 Task: Look for space in Negotin, Serbia from 3rd June, 2023 to 9th June, 2023 for 2 adults in price range Rs.6000 to Rs.12000. Place can be entire place with 1  bedroom having 1 bed and 1 bathroom. Property type can be house, flat, guest house, hotel. Booking option can be shelf check-in. Required host language is English.
Action: Mouse pressed left at (415, 95)
Screenshot: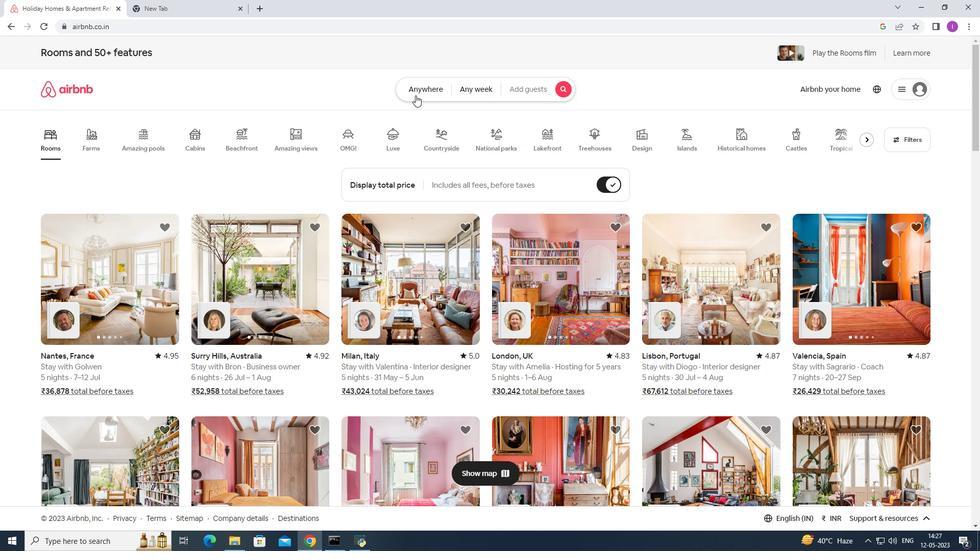 
Action: Mouse moved to (377, 123)
Screenshot: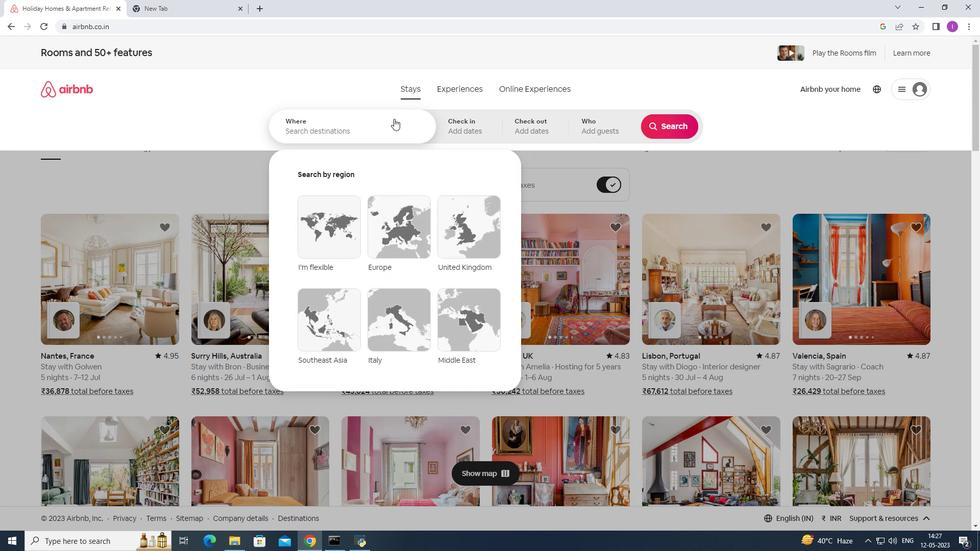 
Action: Mouse pressed left at (377, 123)
Screenshot: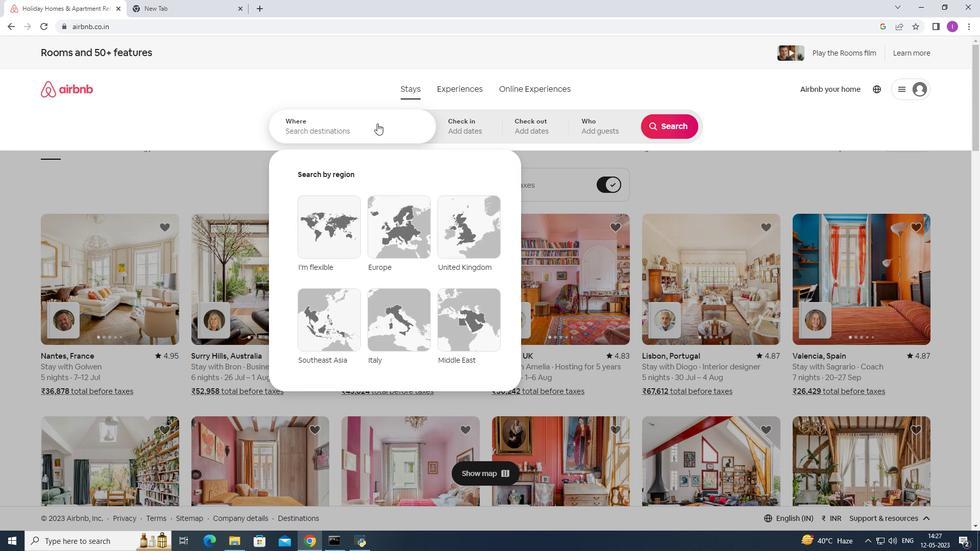 
Action: Key pressed <Key.shift>Negotin,<Key.shift>Serbia
Screenshot: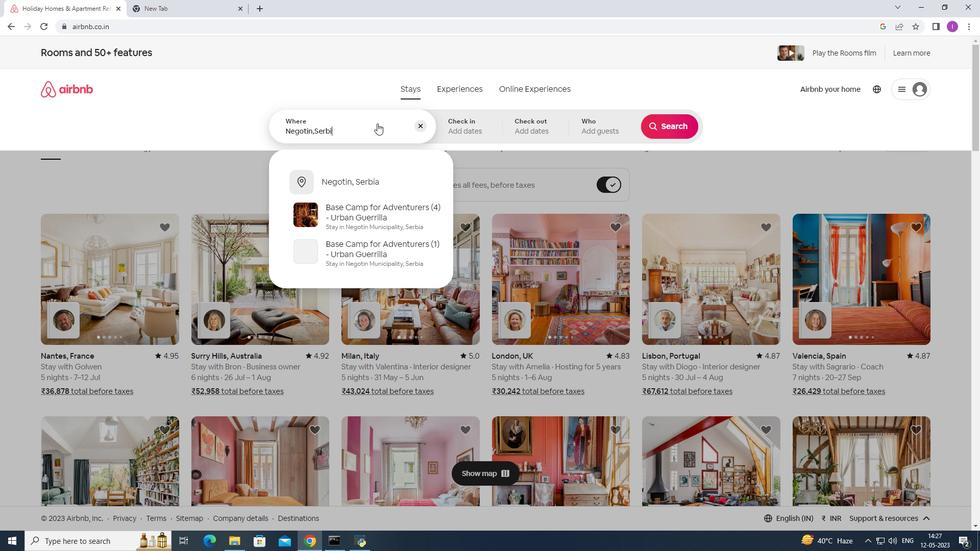 
Action: Mouse moved to (340, 177)
Screenshot: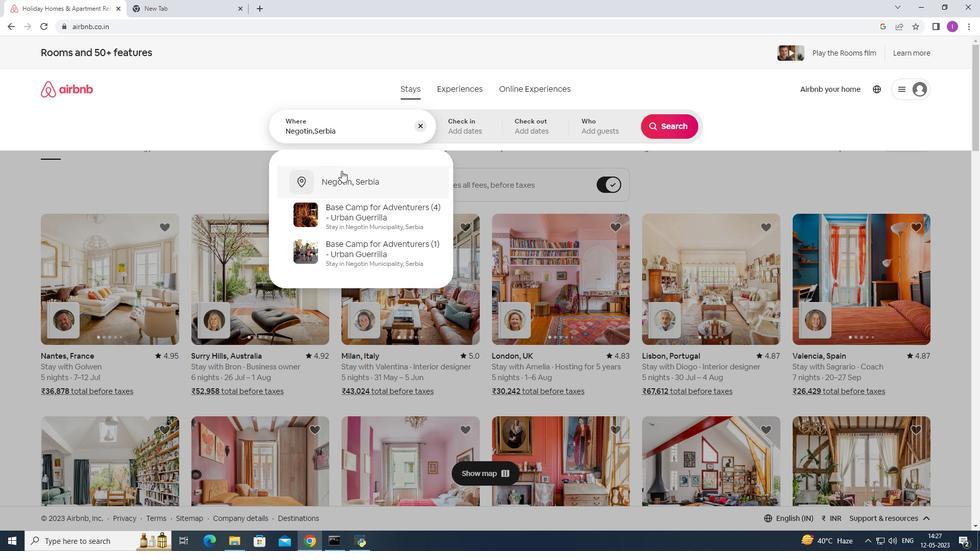 
Action: Mouse pressed left at (340, 177)
Screenshot: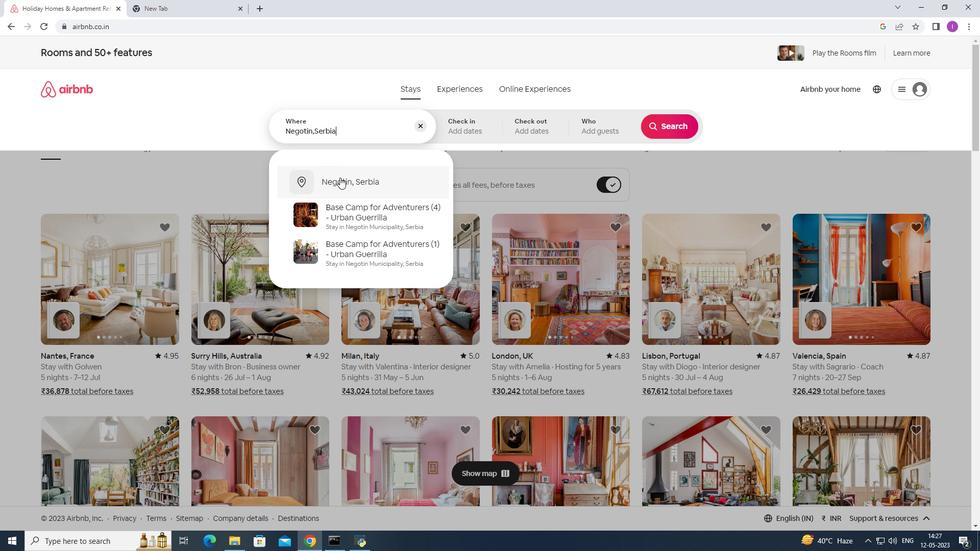 
Action: Mouse moved to (378, 187)
Screenshot: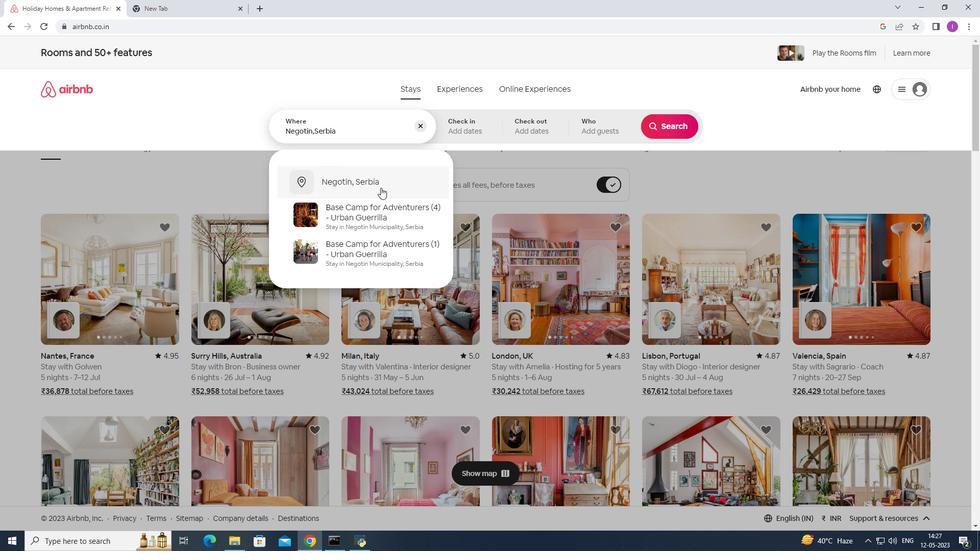 
Action: Mouse pressed left at (378, 187)
Screenshot: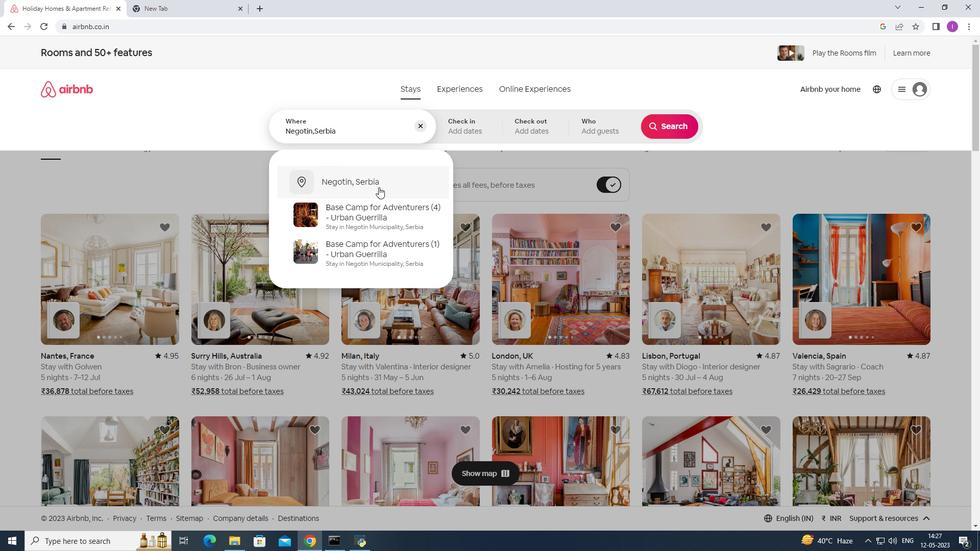 
Action: Mouse moved to (668, 206)
Screenshot: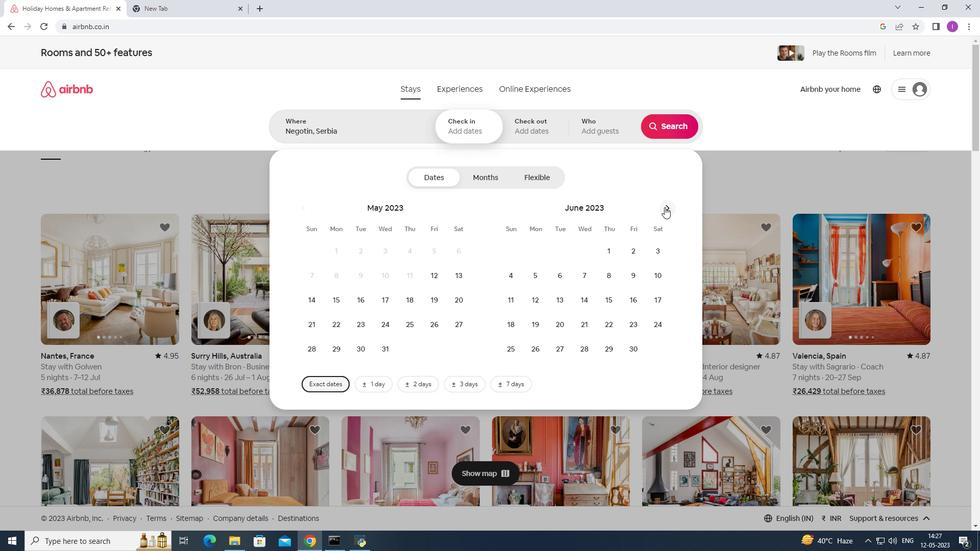 
Action: Mouse pressed left at (668, 206)
Screenshot: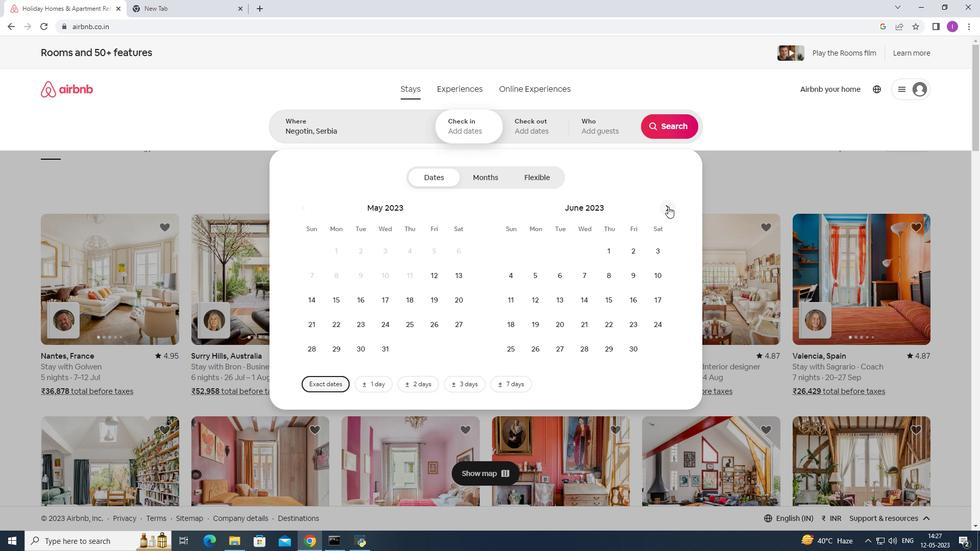
Action: Mouse pressed left at (668, 206)
Screenshot: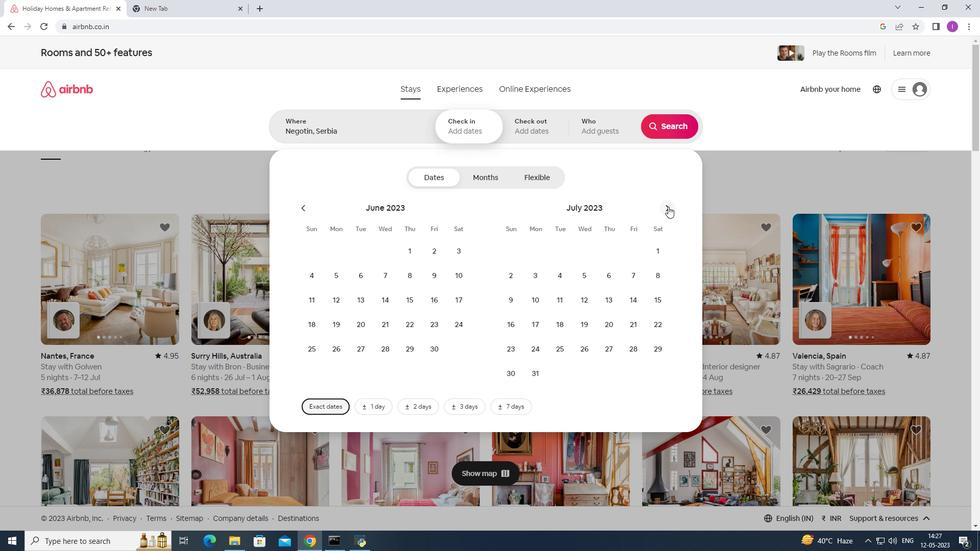 
Action: Mouse moved to (298, 209)
Screenshot: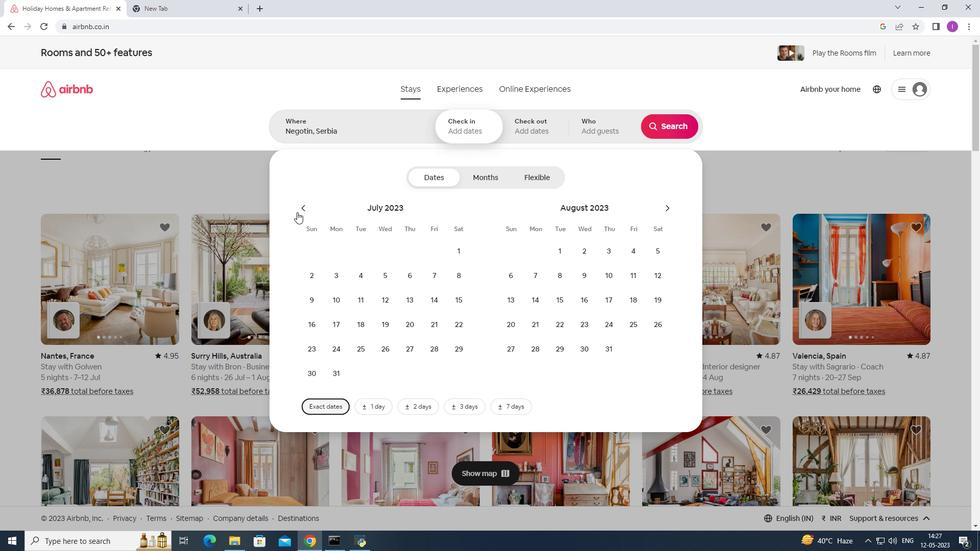 
Action: Mouse pressed left at (298, 209)
Screenshot: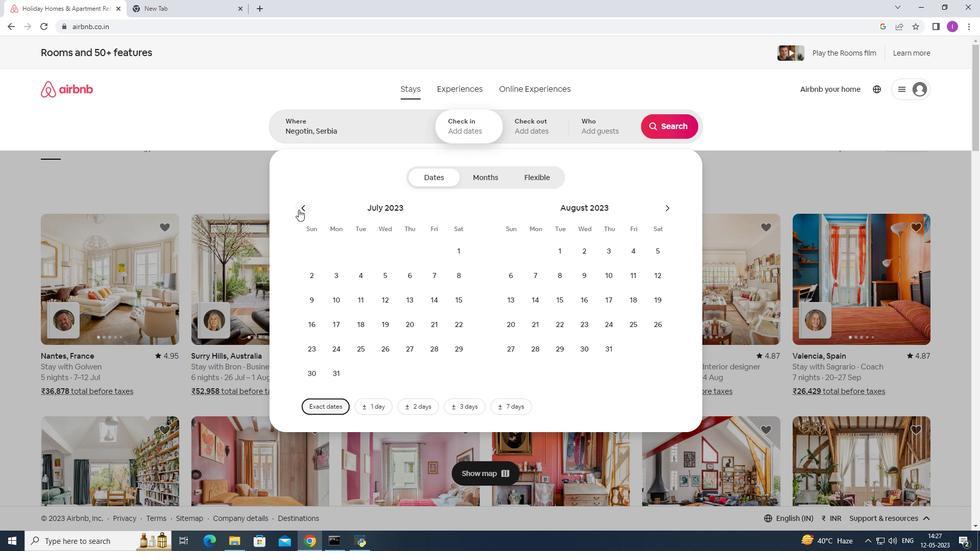 
Action: Mouse moved to (452, 249)
Screenshot: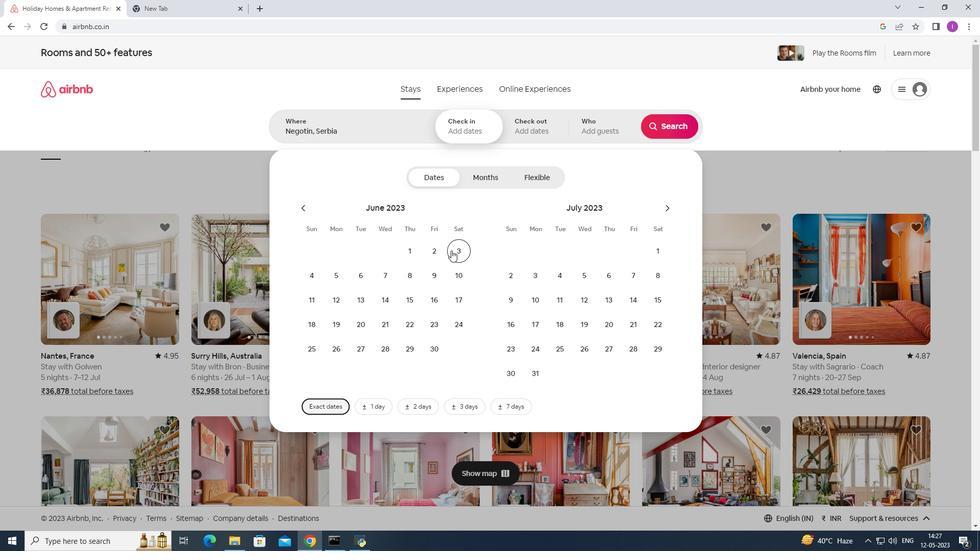 
Action: Mouse pressed left at (452, 249)
Screenshot: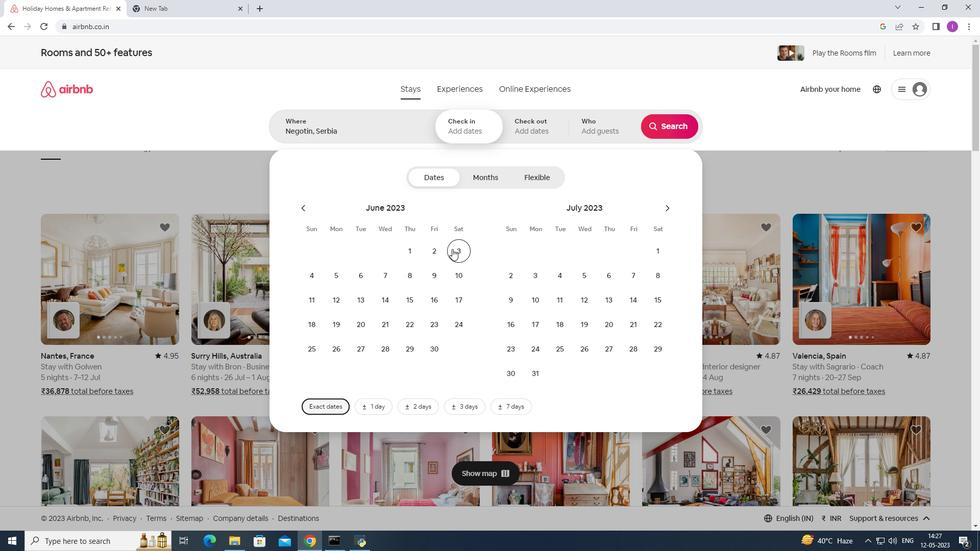 
Action: Mouse moved to (434, 269)
Screenshot: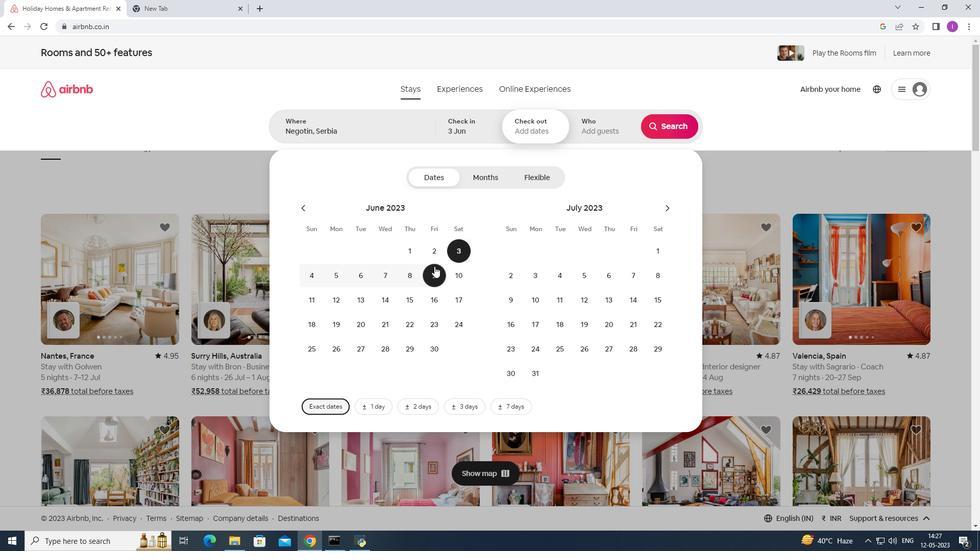 
Action: Mouse pressed left at (434, 269)
Screenshot: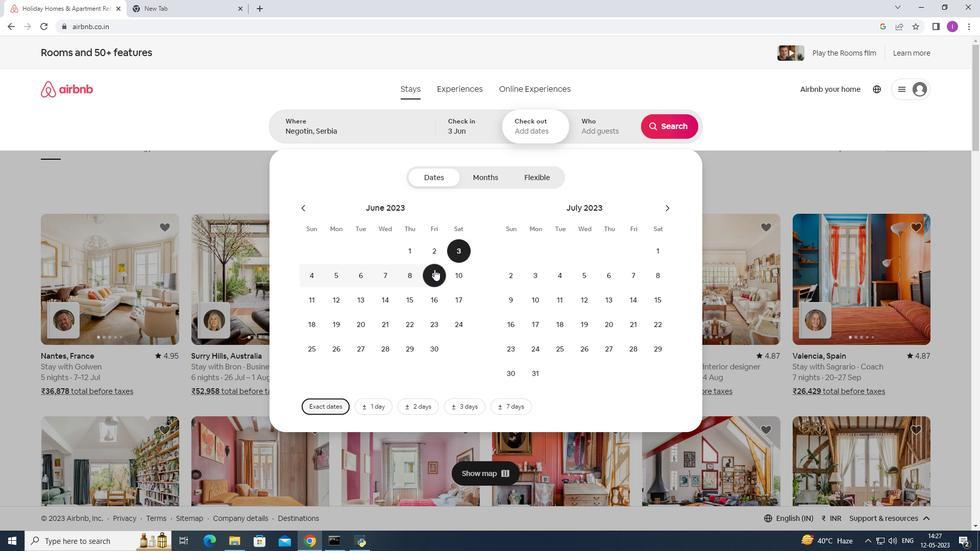 
Action: Mouse moved to (615, 135)
Screenshot: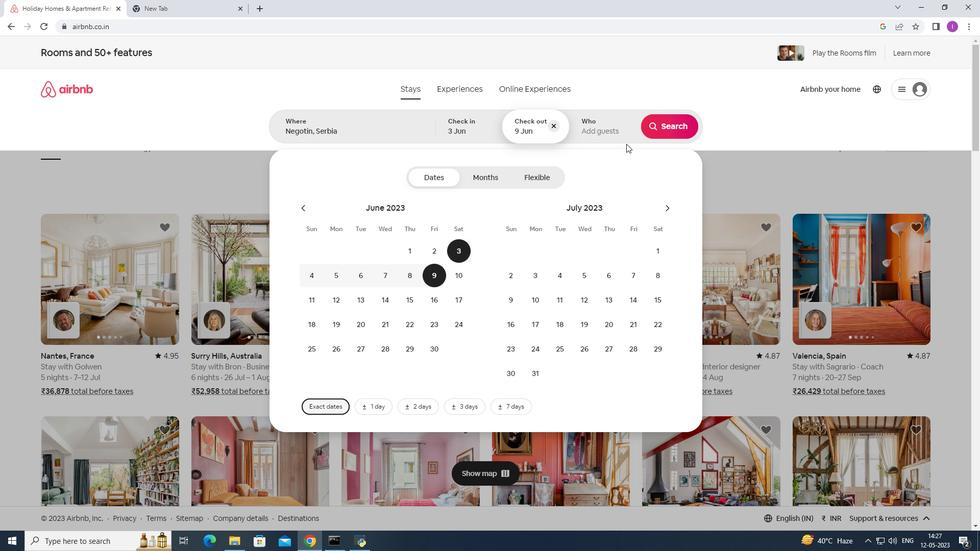 
Action: Mouse pressed left at (615, 135)
Screenshot: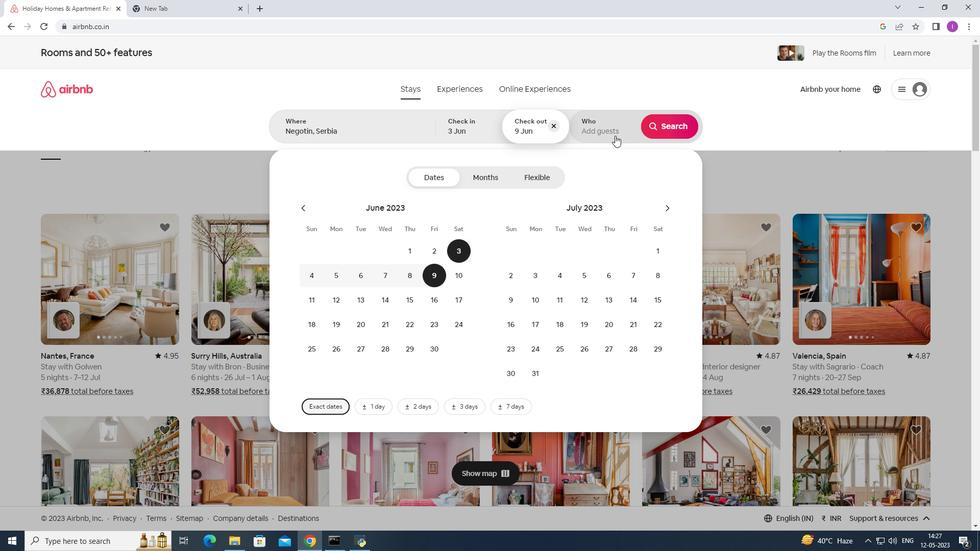 
Action: Mouse moved to (674, 182)
Screenshot: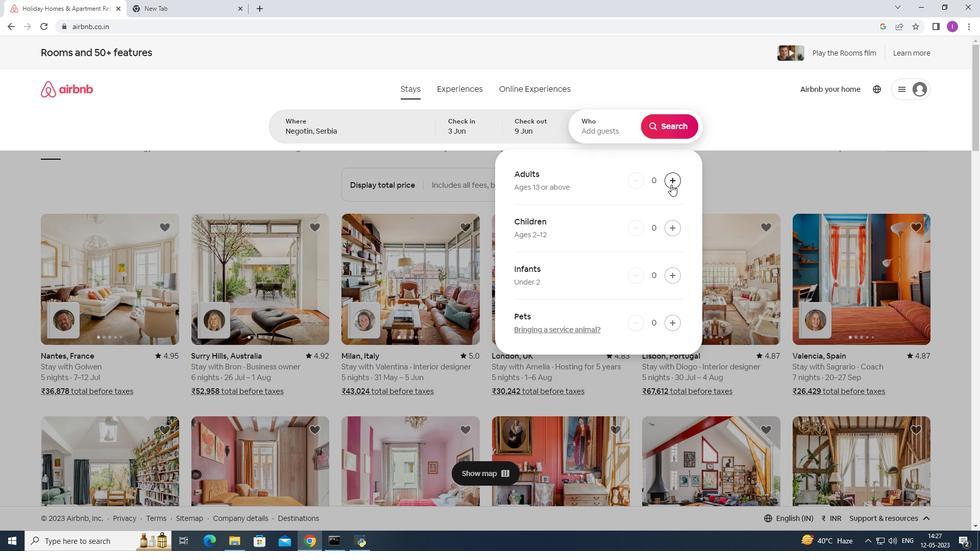 
Action: Mouse pressed left at (674, 182)
Screenshot: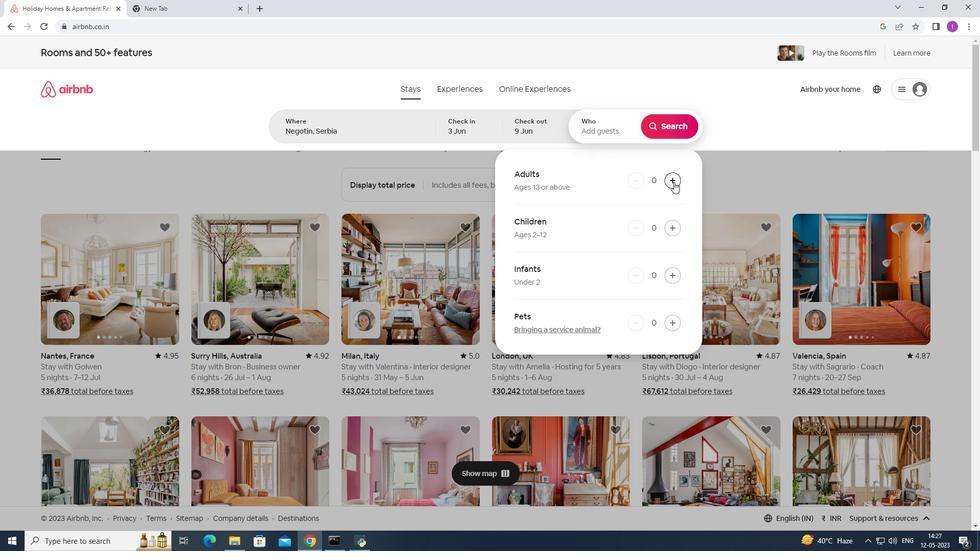 
Action: Mouse pressed left at (674, 182)
Screenshot: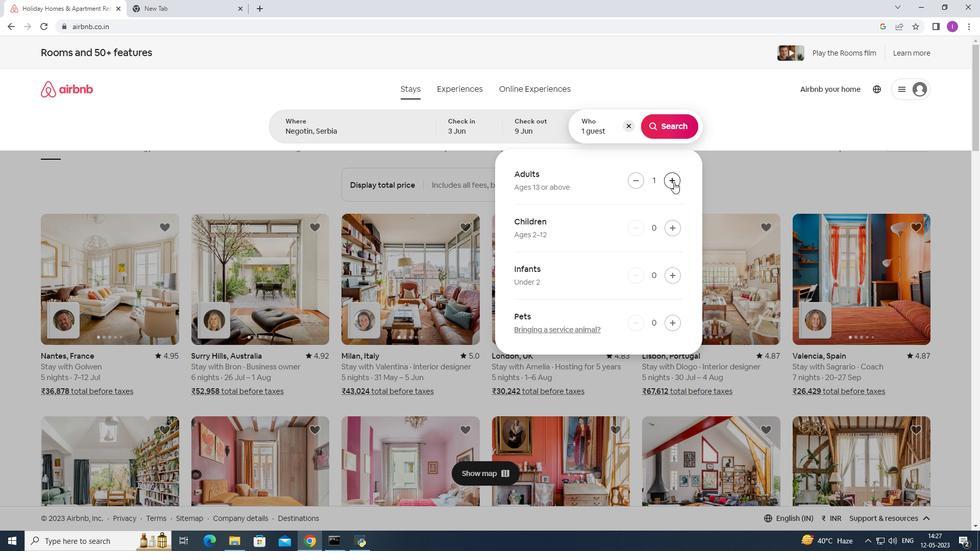 
Action: Mouse moved to (675, 136)
Screenshot: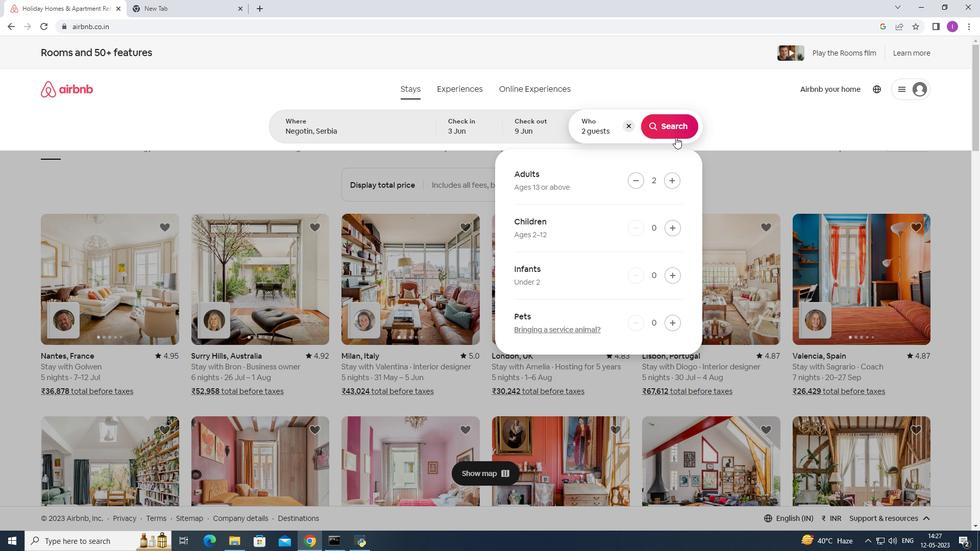
Action: Mouse pressed left at (675, 136)
Screenshot: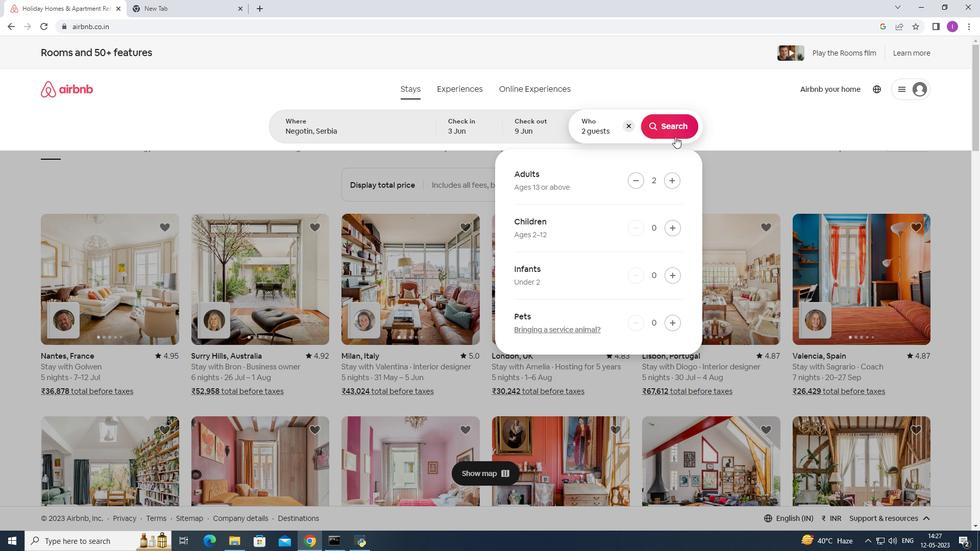 
Action: Mouse moved to (927, 96)
Screenshot: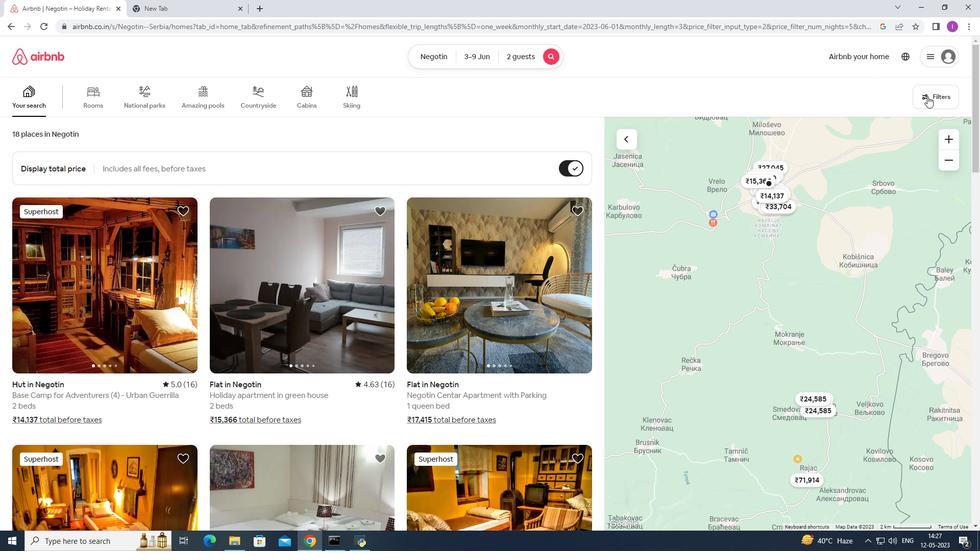 
Action: Mouse pressed left at (927, 96)
Screenshot: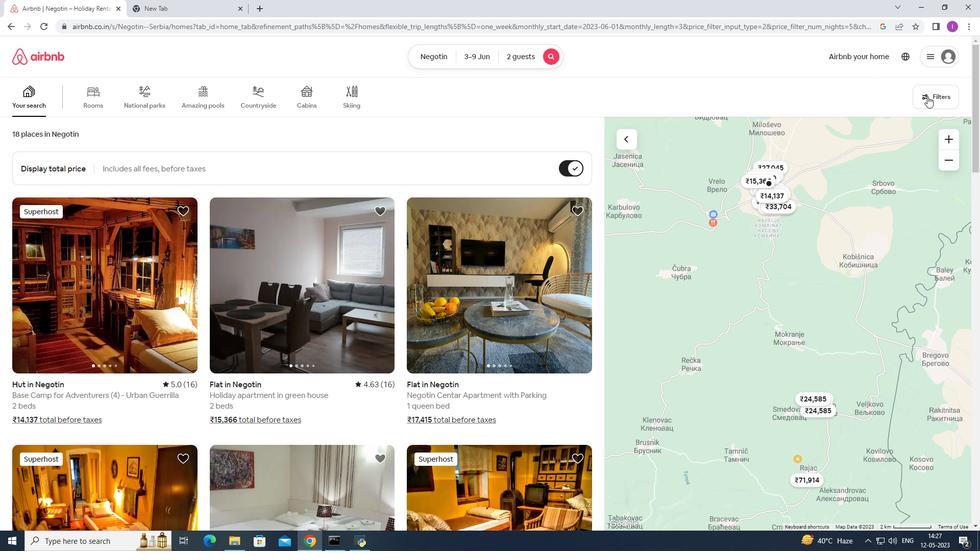 
Action: Mouse moved to (549, 349)
Screenshot: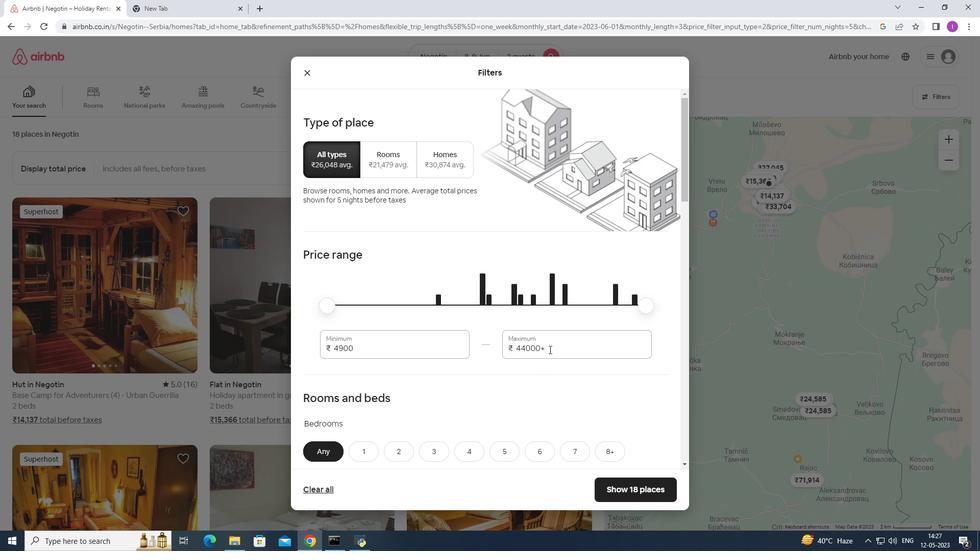 
Action: Mouse pressed left at (549, 349)
Screenshot: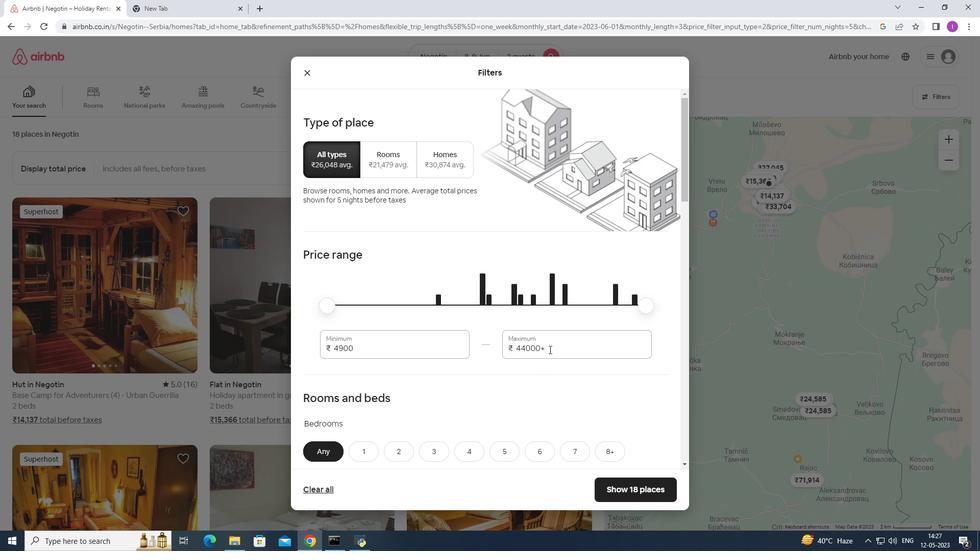 
Action: Mouse moved to (528, 348)
Screenshot: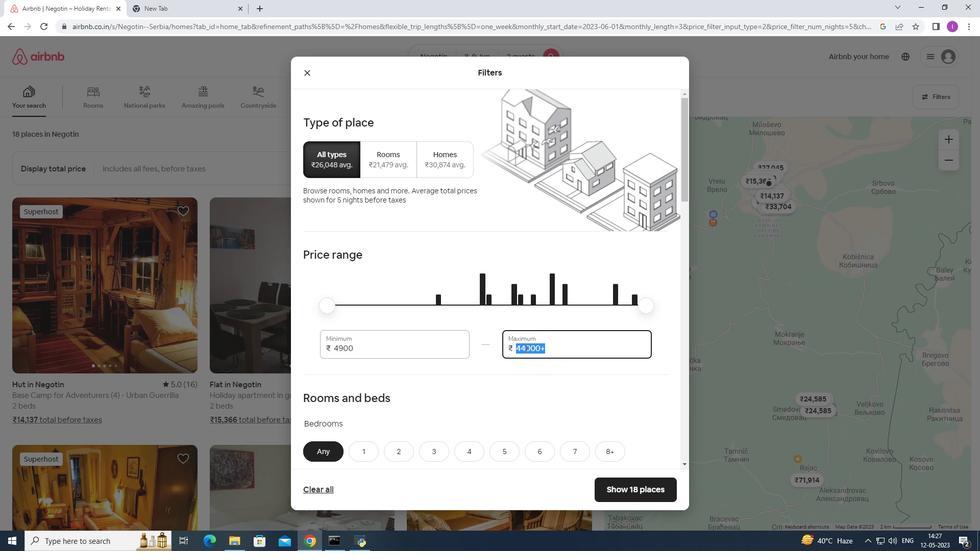
Action: Key pressed 12
Screenshot: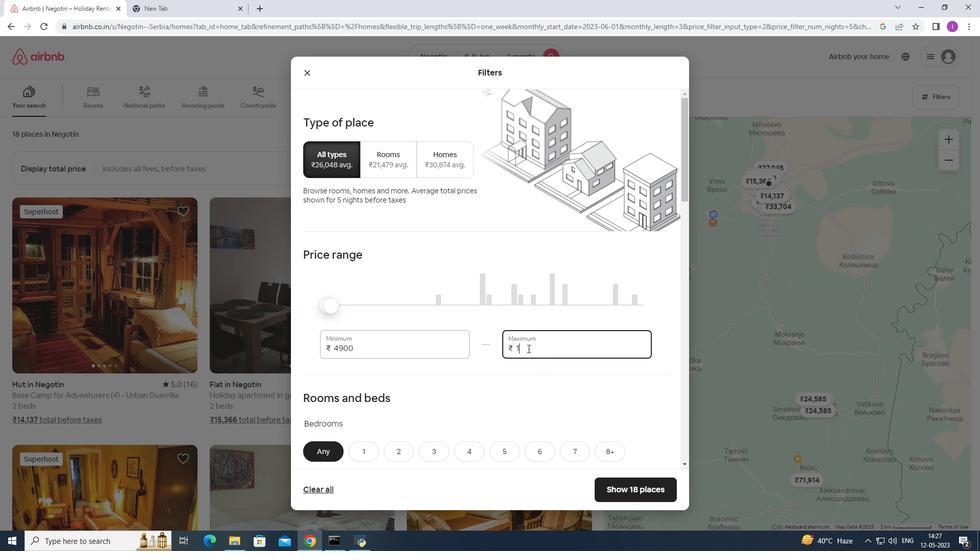 
Action: Mouse moved to (529, 347)
Screenshot: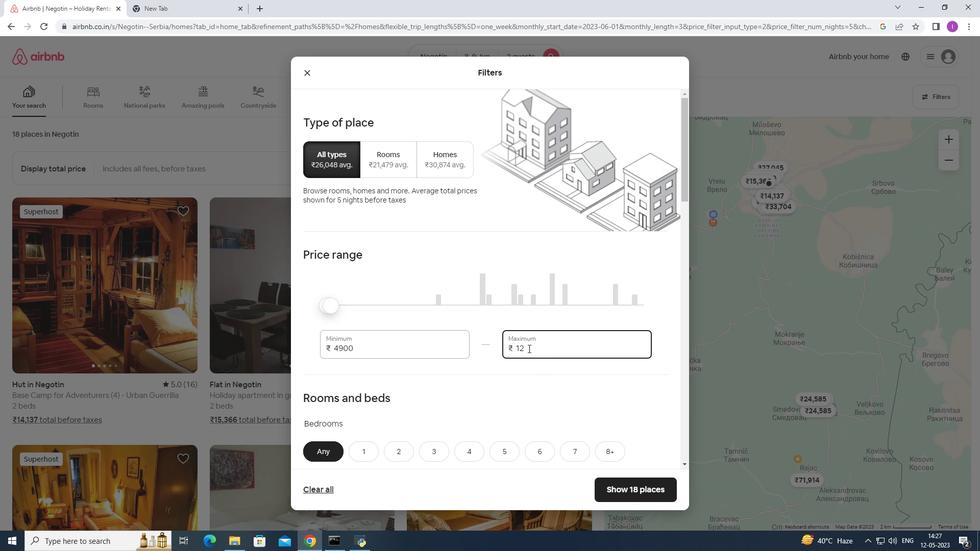 
Action: Key pressed 0
Screenshot: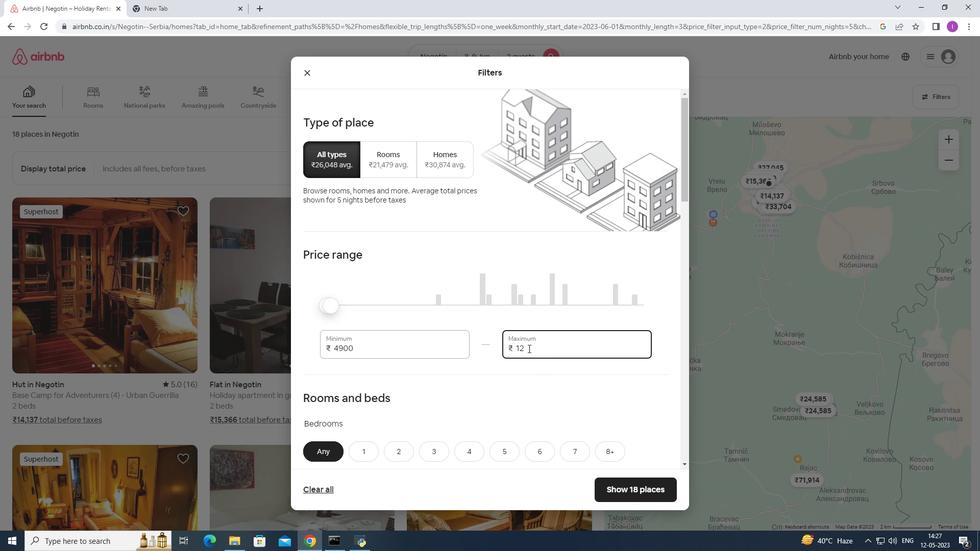 
Action: Mouse moved to (529, 344)
Screenshot: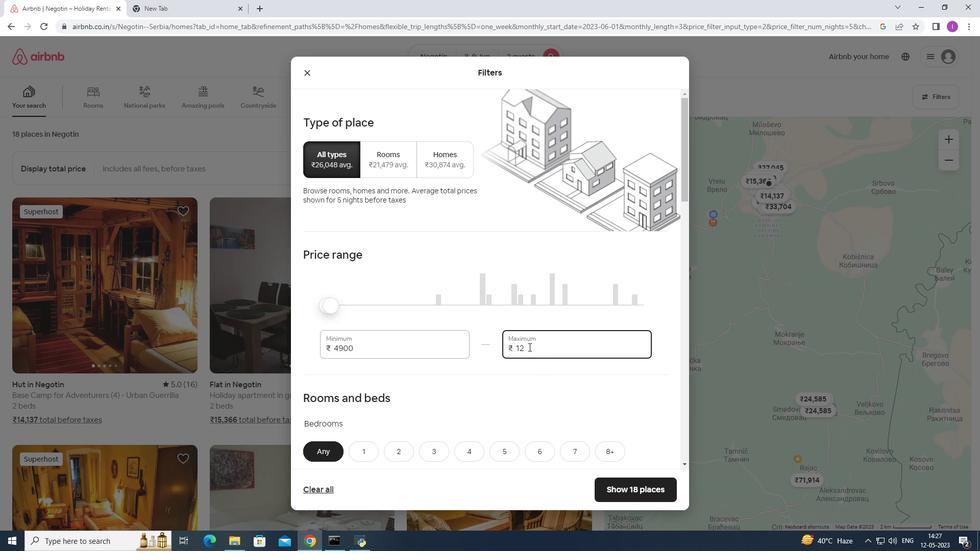 
Action: Key pressed 00
Screenshot: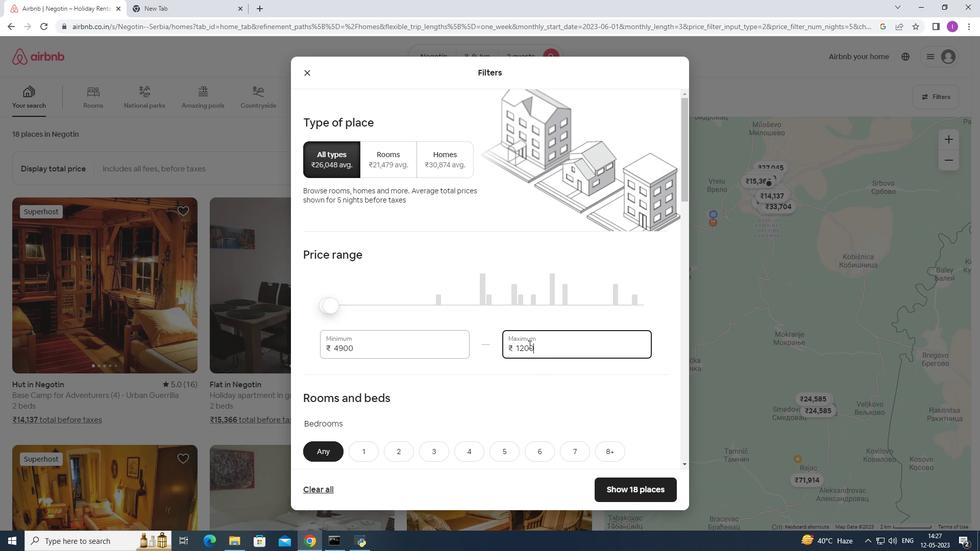 
Action: Mouse moved to (363, 349)
Screenshot: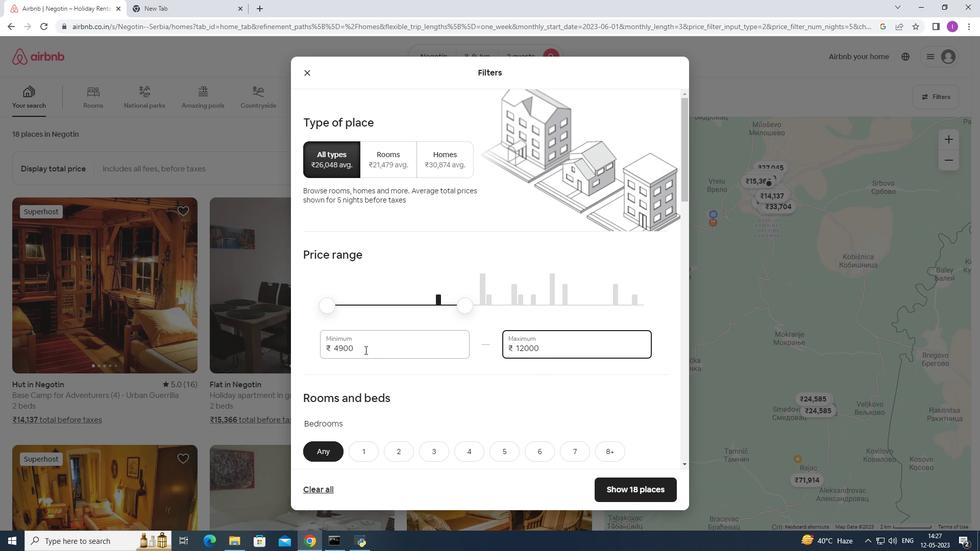 
Action: Mouse pressed left at (363, 349)
Screenshot: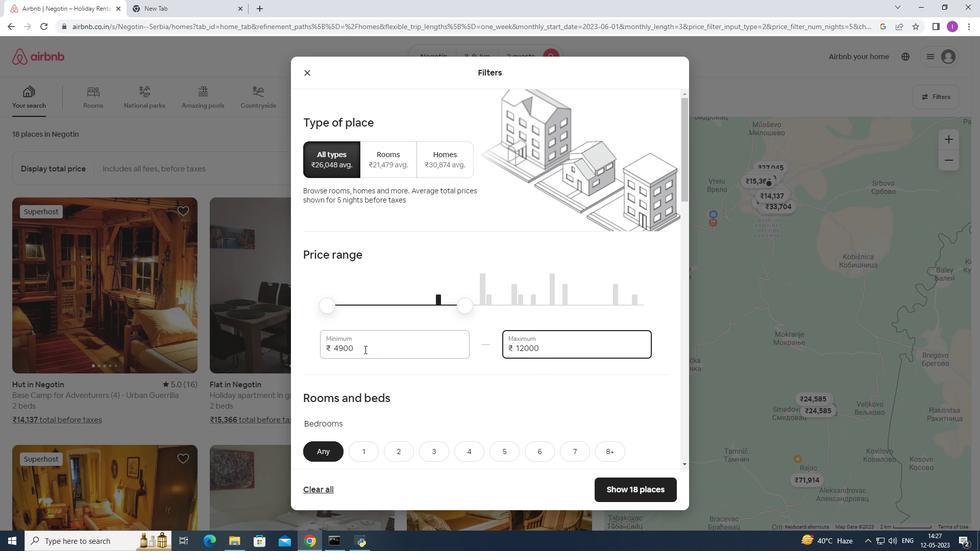 
Action: Mouse moved to (310, 337)
Screenshot: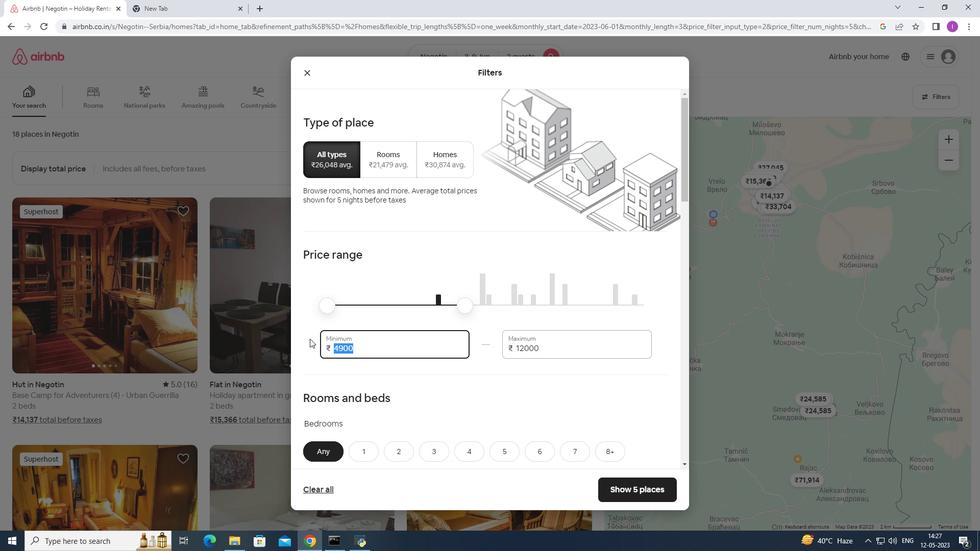 
Action: Key pressed 6
Screenshot: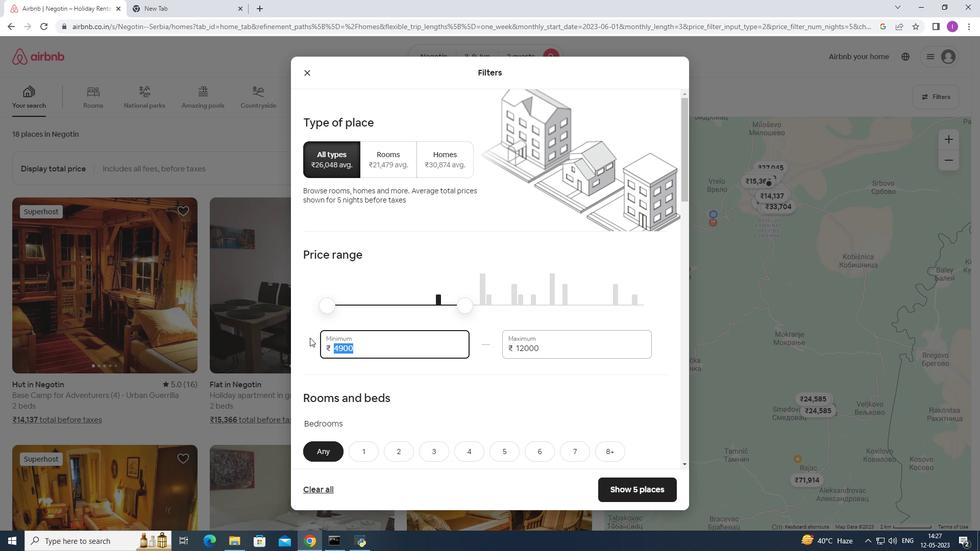 
Action: Mouse moved to (308, 336)
Screenshot: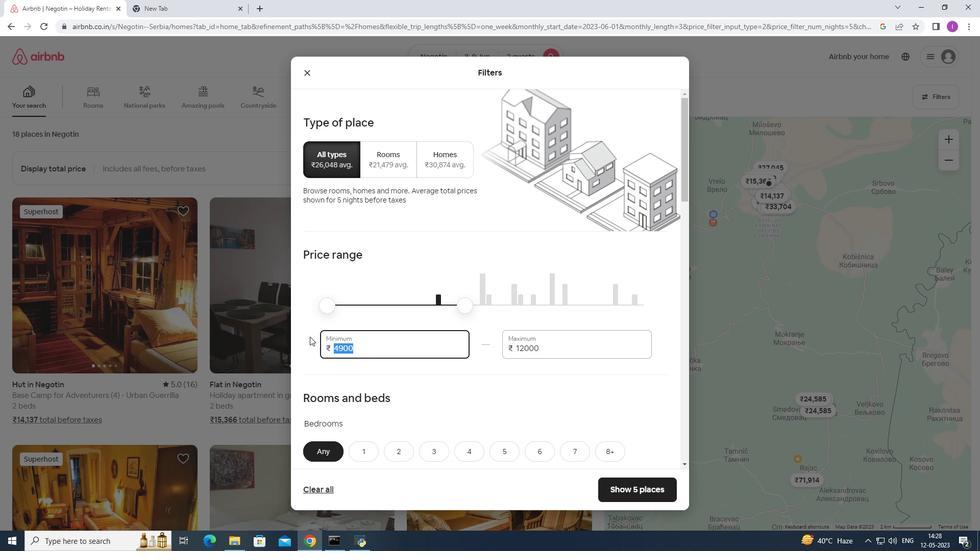 
Action: Key pressed 000
Screenshot: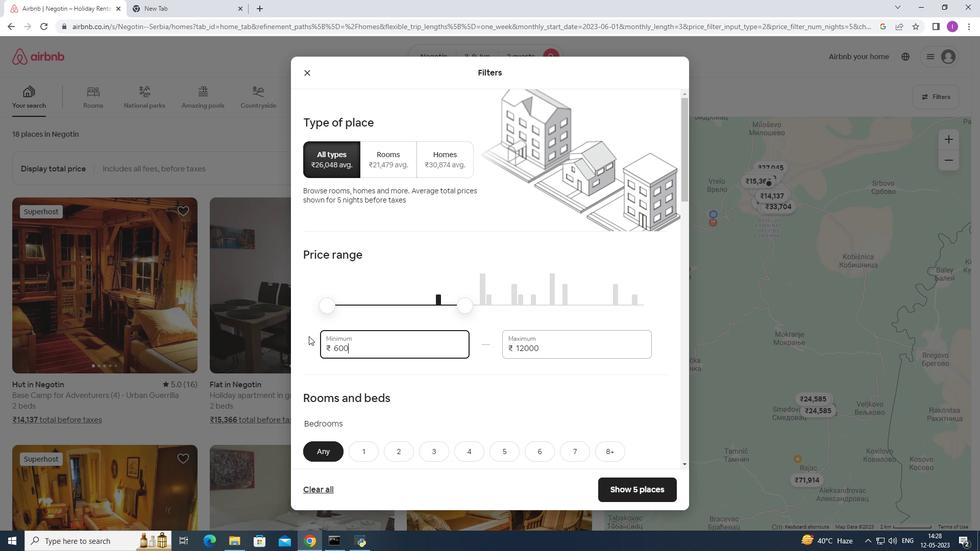 
Action: Mouse moved to (332, 343)
Screenshot: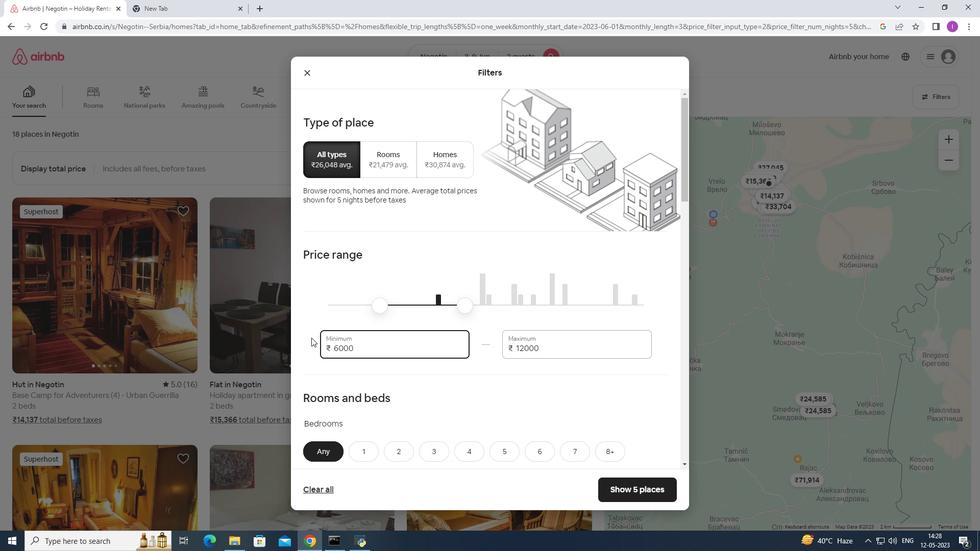 
Action: Mouse scrolled (332, 343) with delta (0, 0)
Screenshot: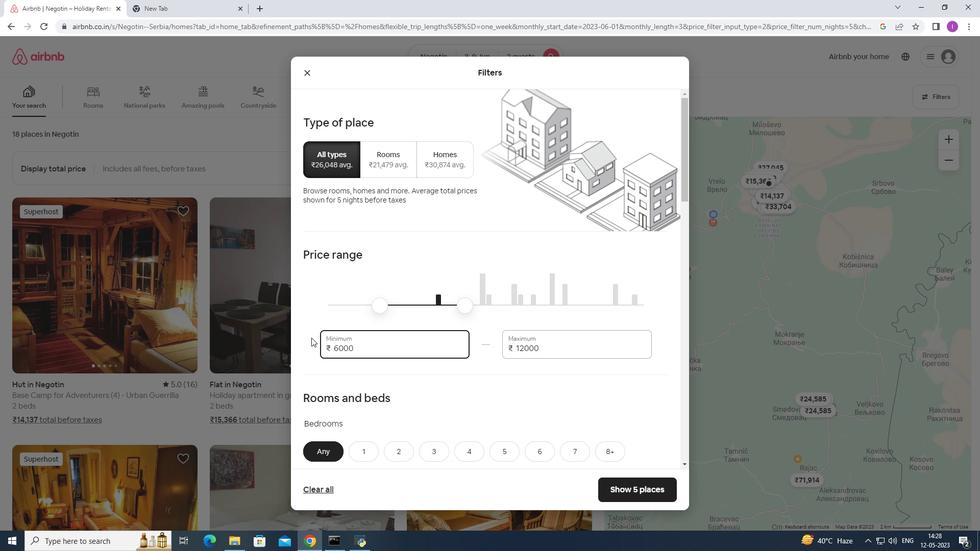 
Action: Mouse moved to (332, 344)
Screenshot: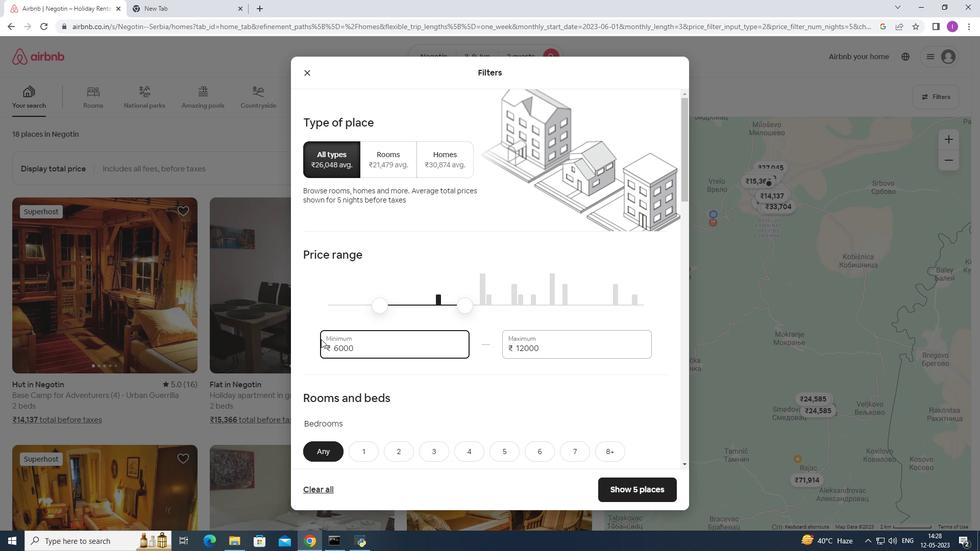 
Action: Mouse scrolled (332, 343) with delta (0, 0)
Screenshot: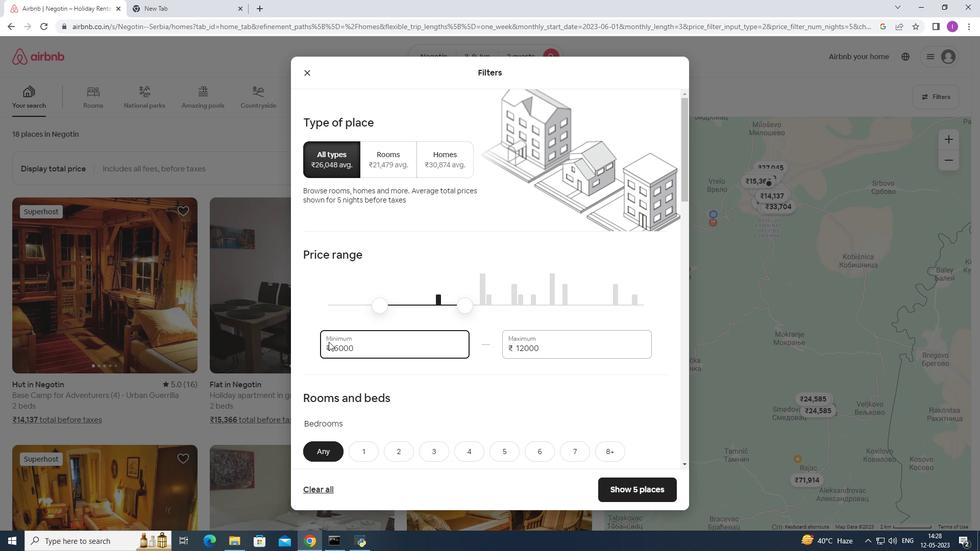 
Action: Mouse moved to (334, 344)
Screenshot: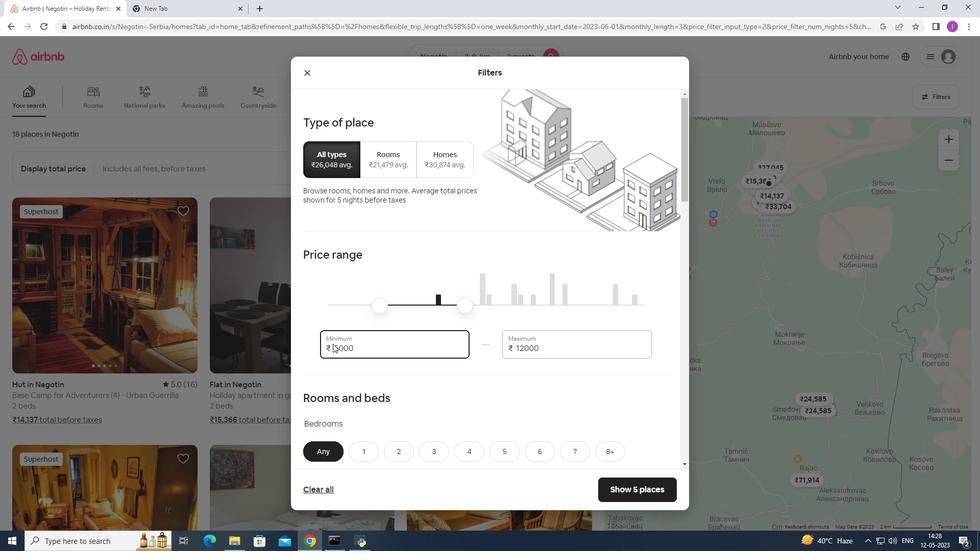 
Action: Mouse scrolled (334, 343) with delta (0, 0)
Screenshot: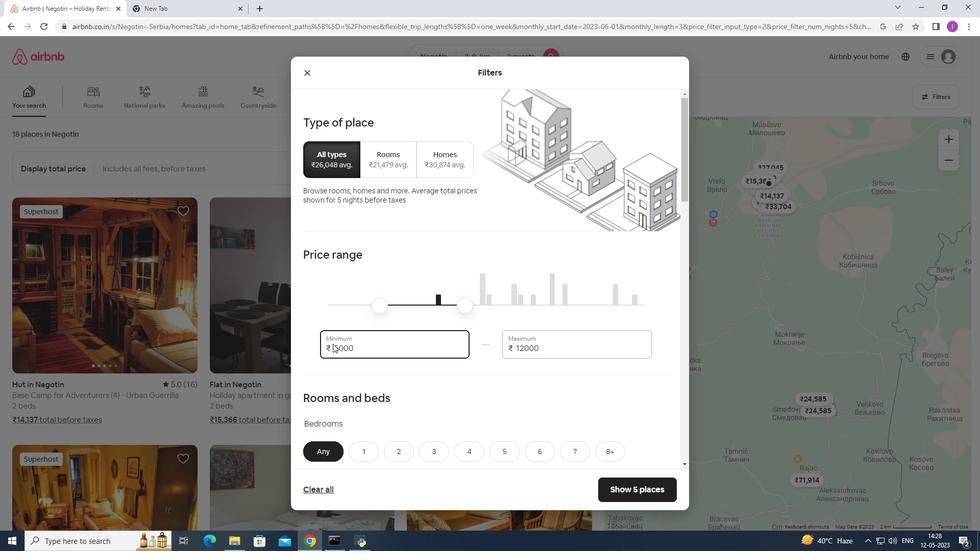 
Action: Mouse moved to (358, 305)
Screenshot: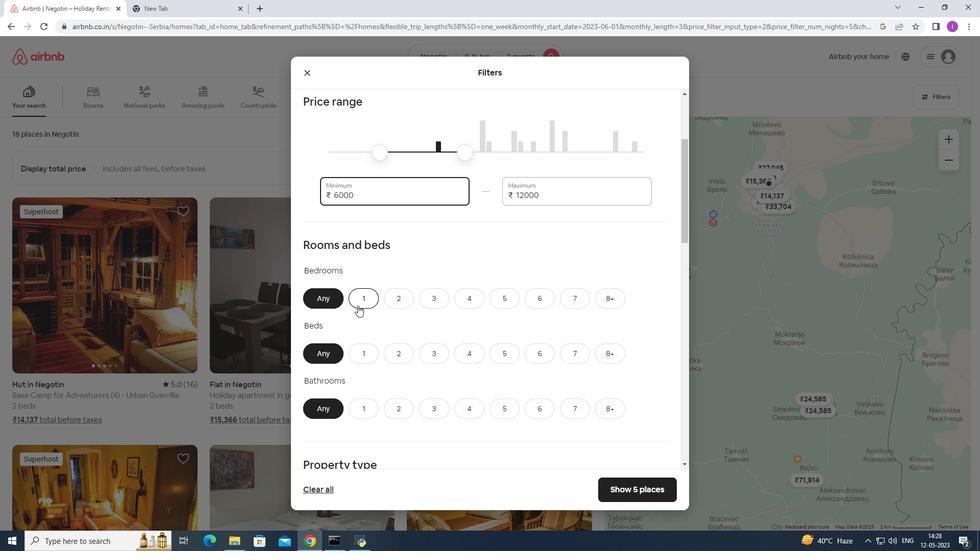 
Action: Mouse pressed left at (358, 305)
Screenshot: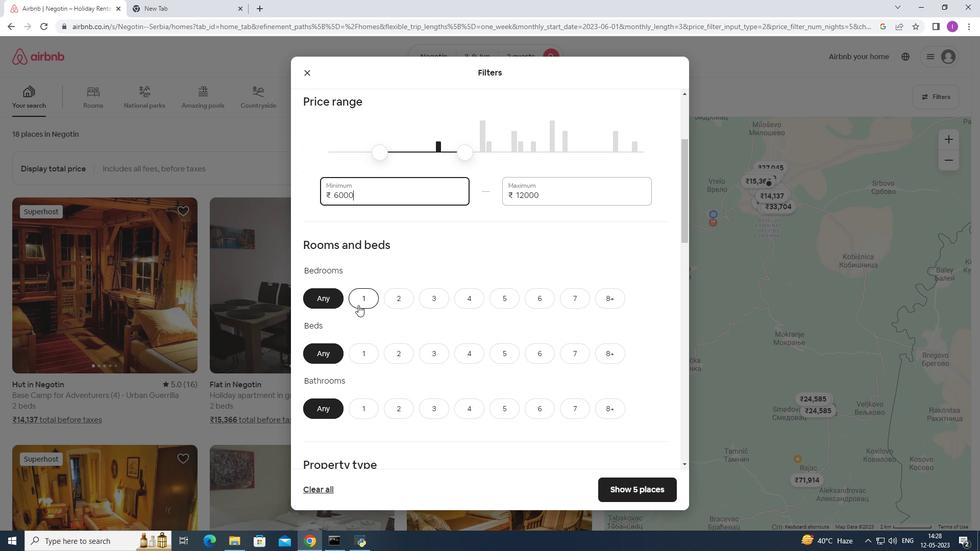 
Action: Mouse moved to (355, 356)
Screenshot: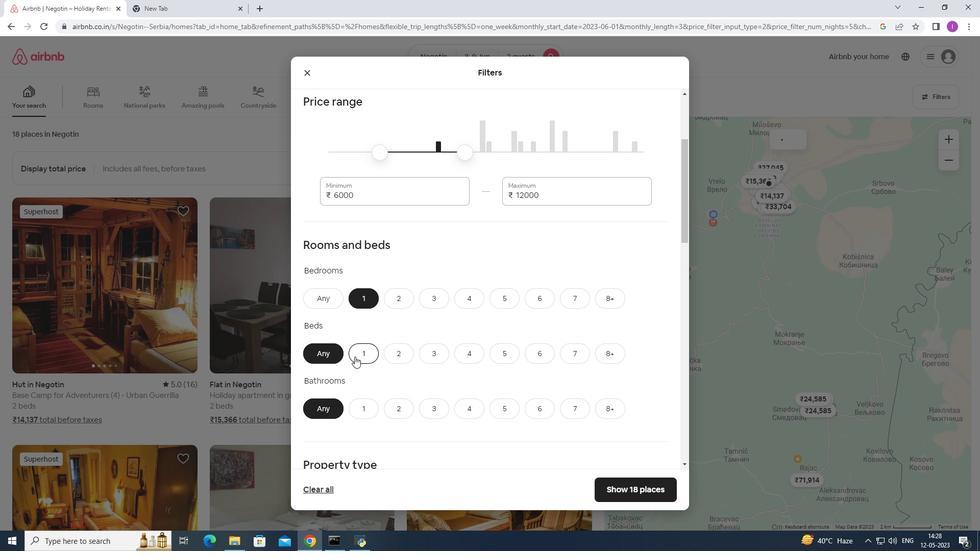 
Action: Mouse pressed left at (355, 356)
Screenshot: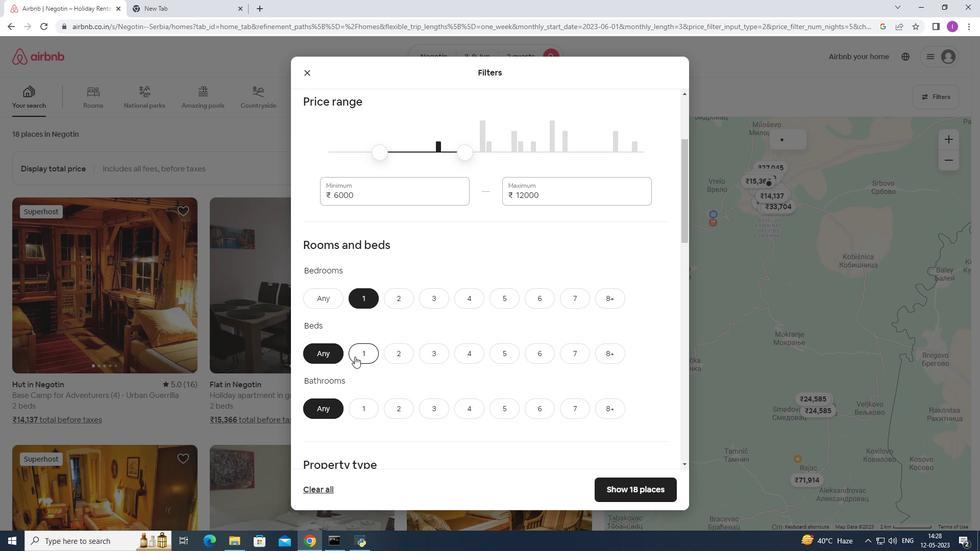 
Action: Mouse moved to (367, 403)
Screenshot: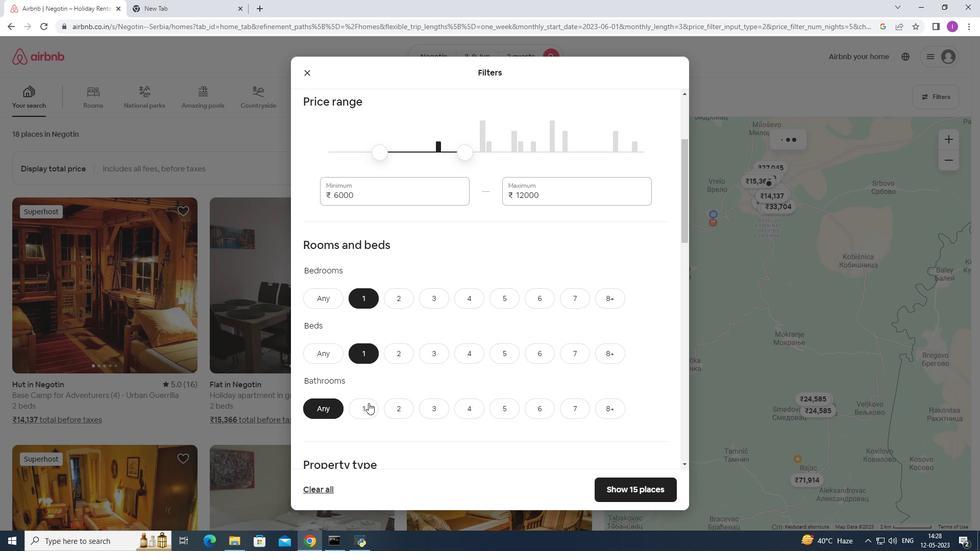
Action: Mouse pressed left at (367, 403)
Screenshot: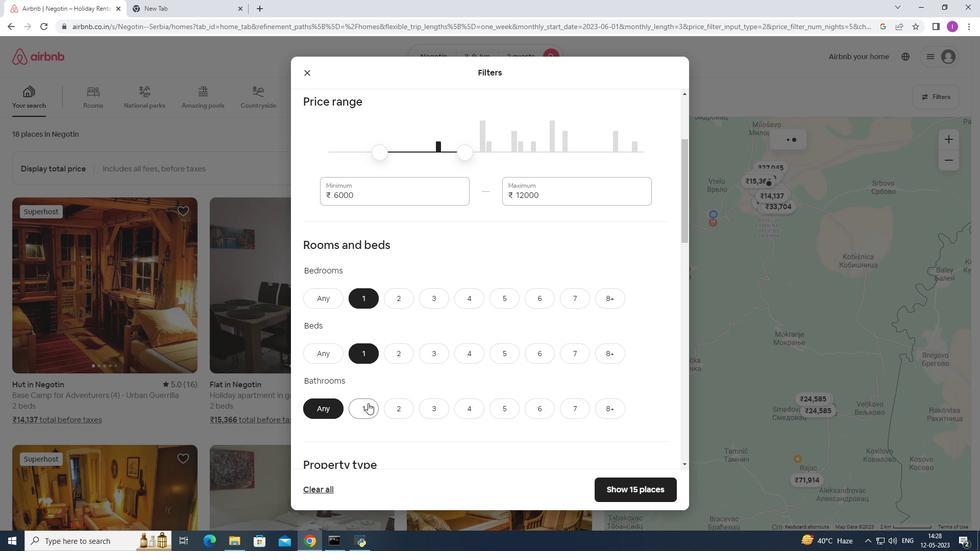 
Action: Mouse moved to (441, 308)
Screenshot: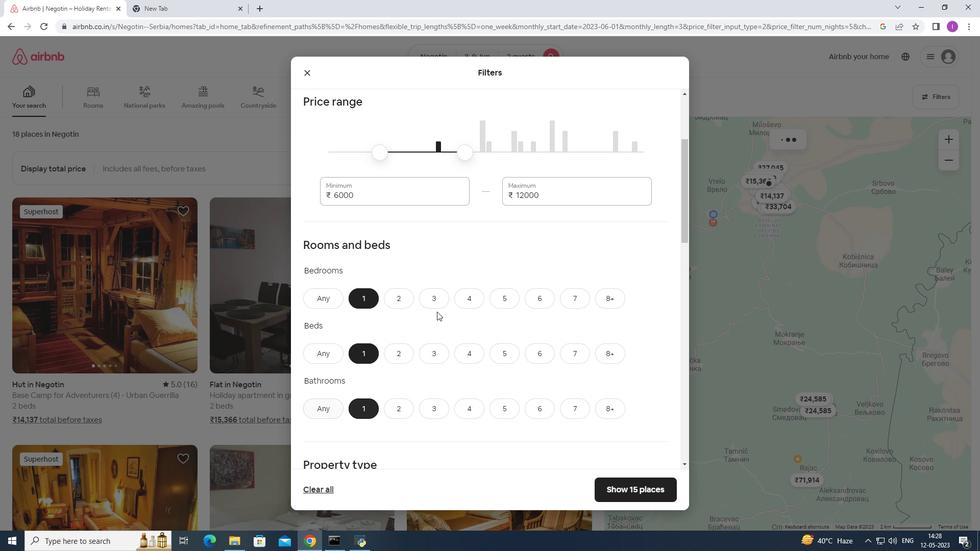 
Action: Mouse scrolled (441, 308) with delta (0, 0)
Screenshot: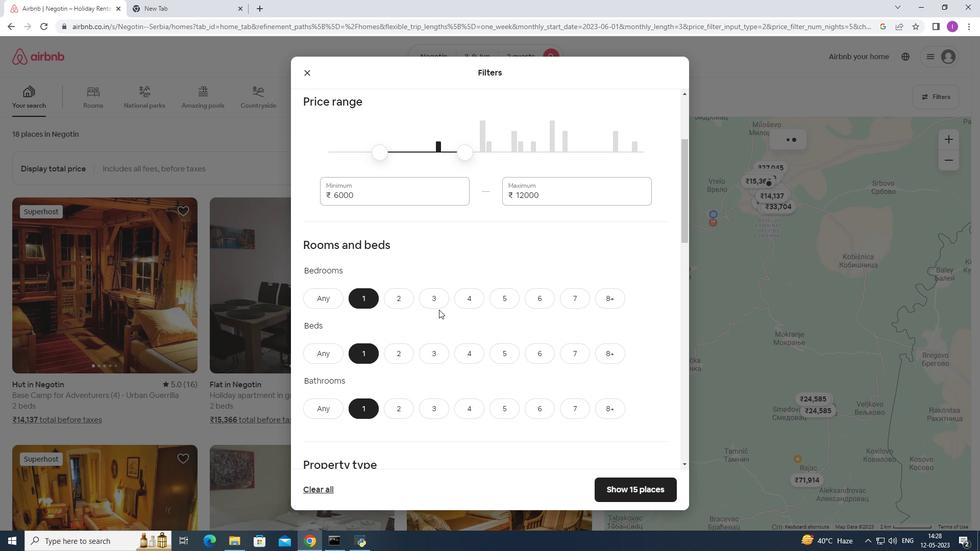 
Action: Mouse scrolled (441, 308) with delta (0, 0)
Screenshot: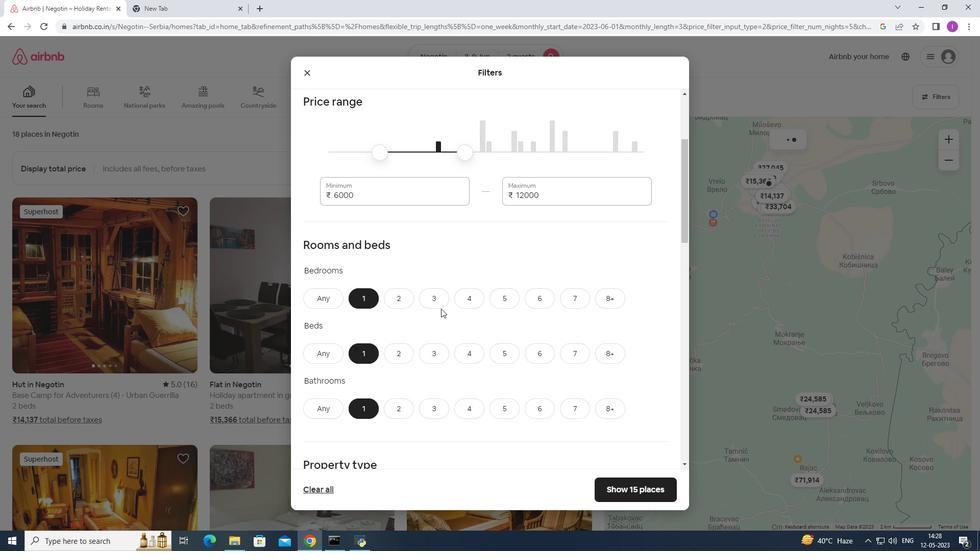 
Action: Mouse moved to (441, 308)
Screenshot: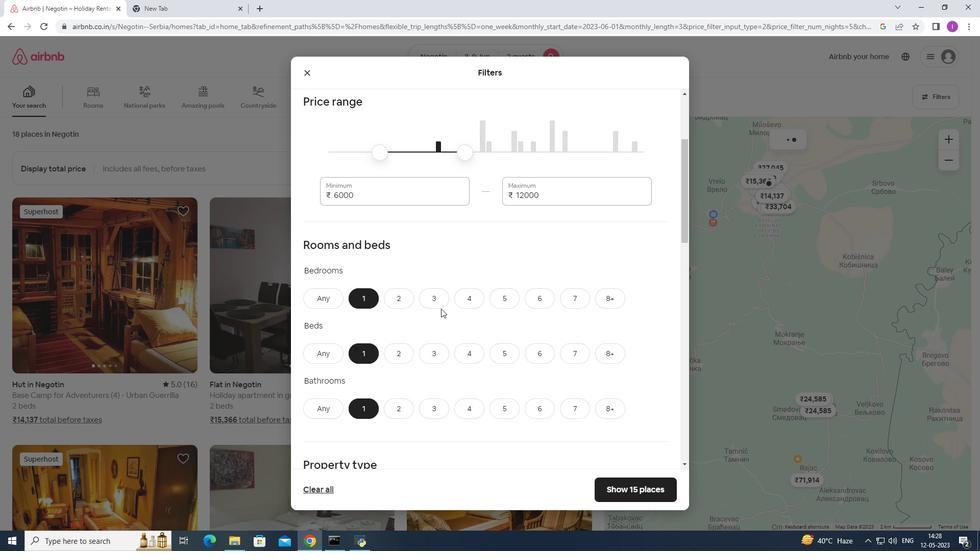 
Action: Mouse scrolled (441, 308) with delta (0, 0)
Screenshot: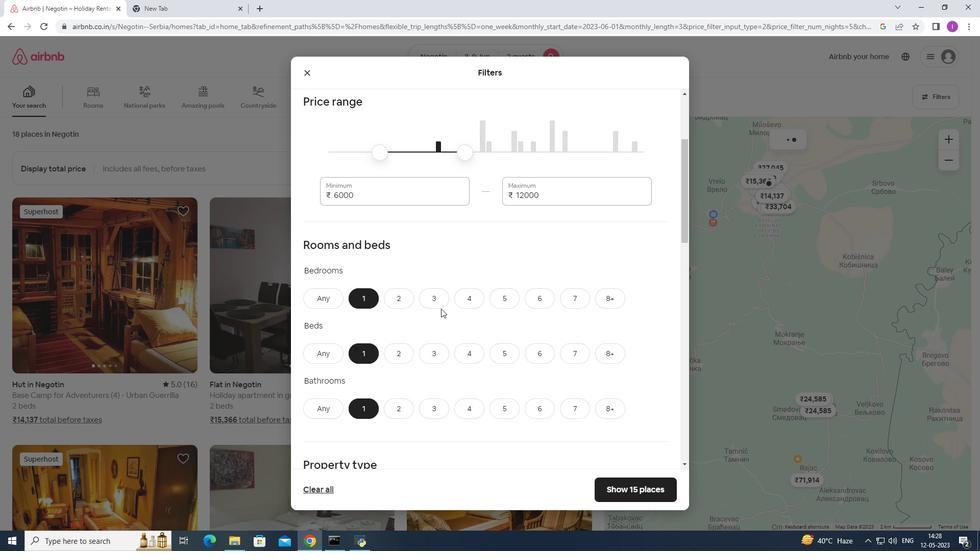 
Action: Mouse scrolled (441, 308) with delta (0, 0)
Screenshot: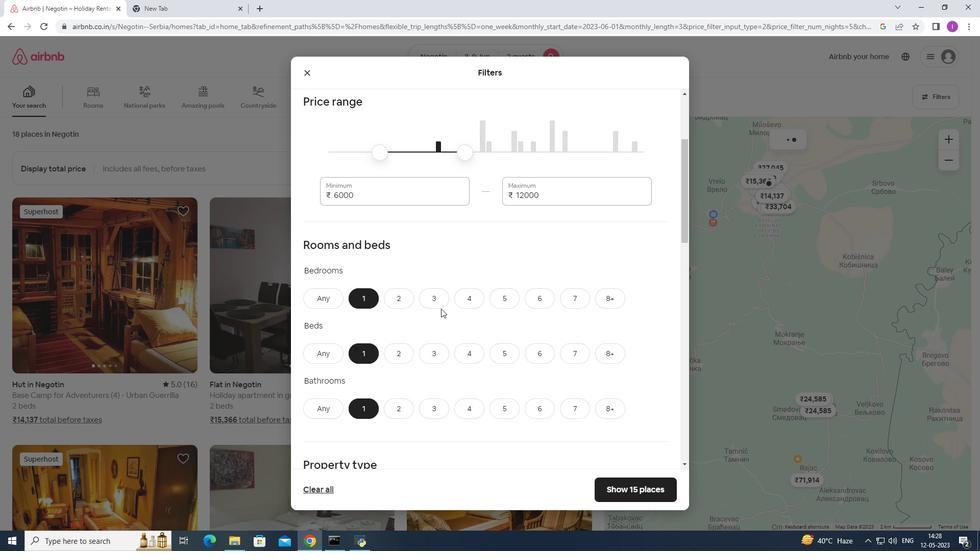 
Action: Mouse moved to (447, 306)
Screenshot: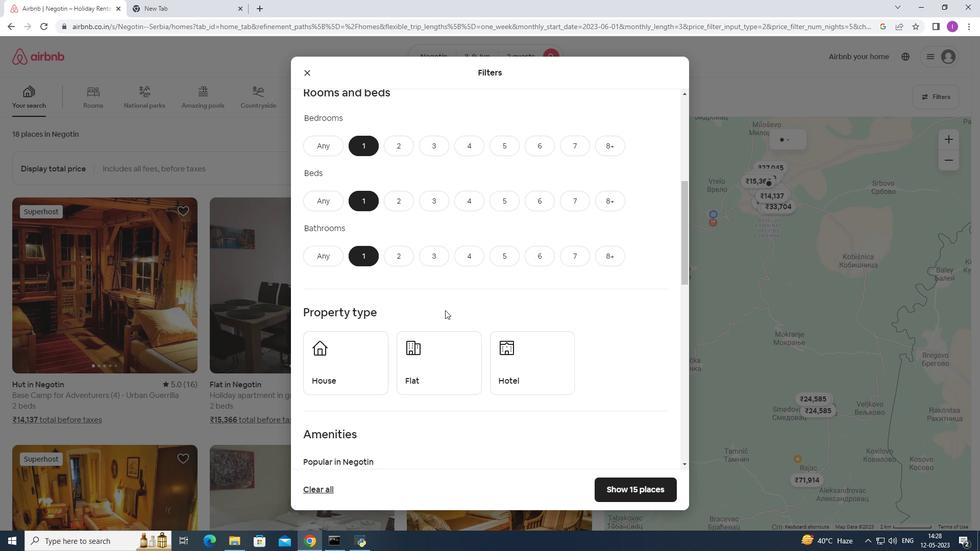 
Action: Mouse scrolled (447, 305) with delta (0, 0)
Screenshot: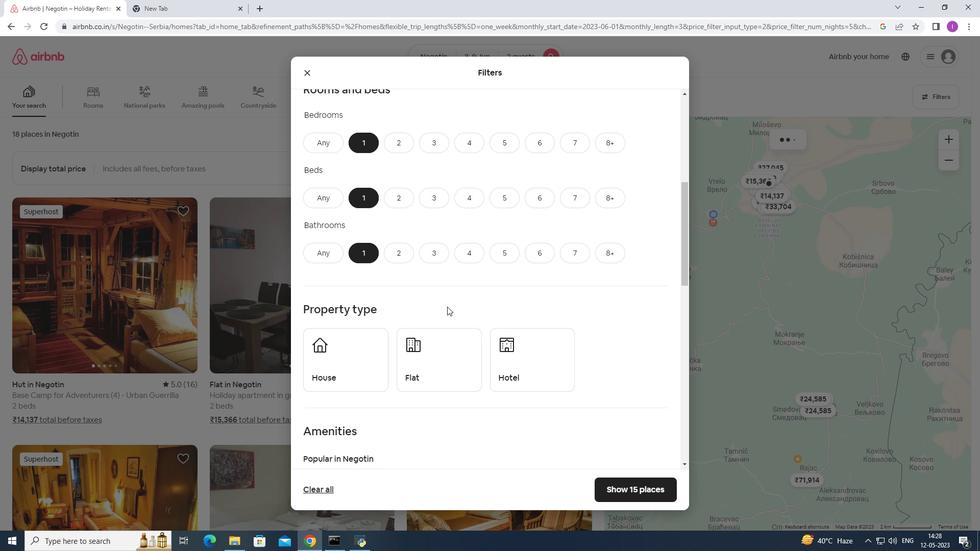 
Action: Mouse scrolled (447, 305) with delta (0, 0)
Screenshot: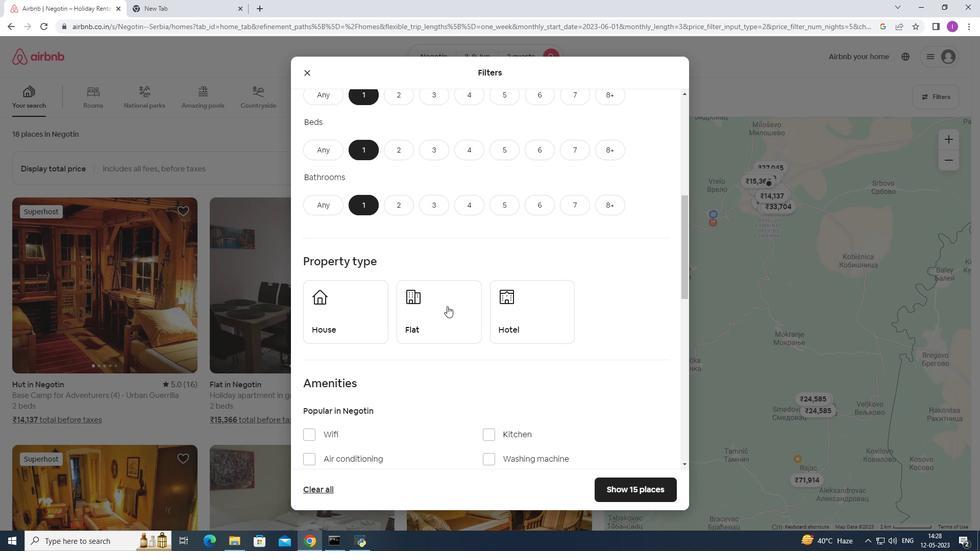 
Action: Mouse moved to (351, 230)
Screenshot: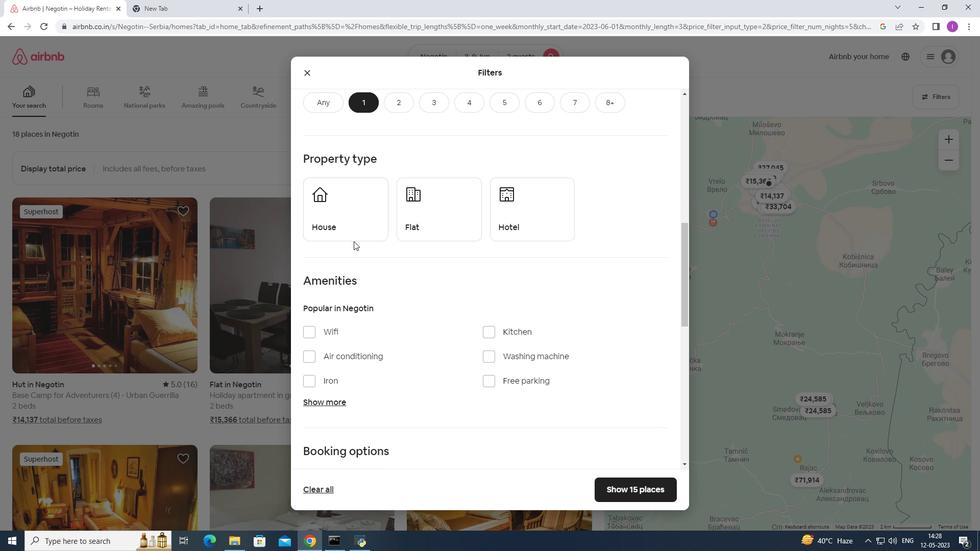 
Action: Mouse pressed left at (351, 230)
Screenshot: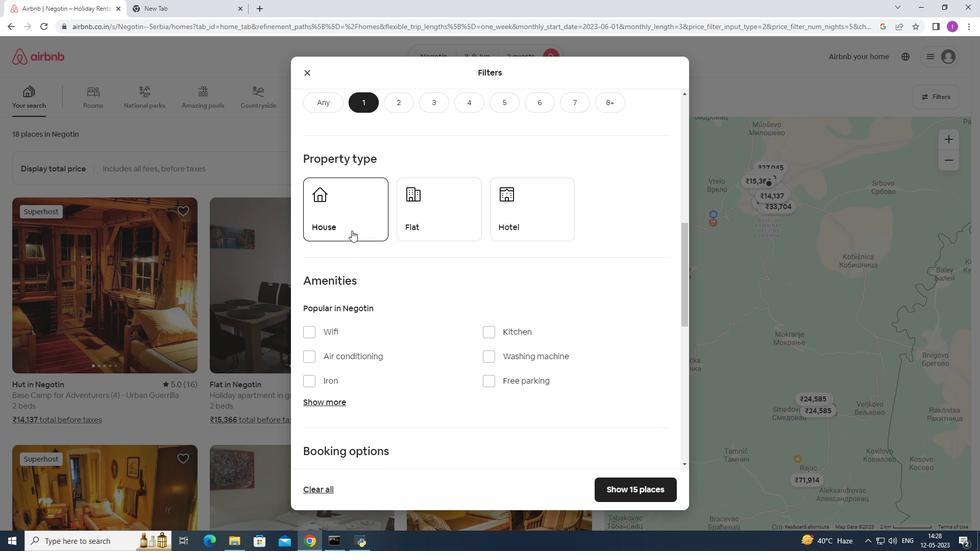 
Action: Mouse moved to (420, 216)
Screenshot: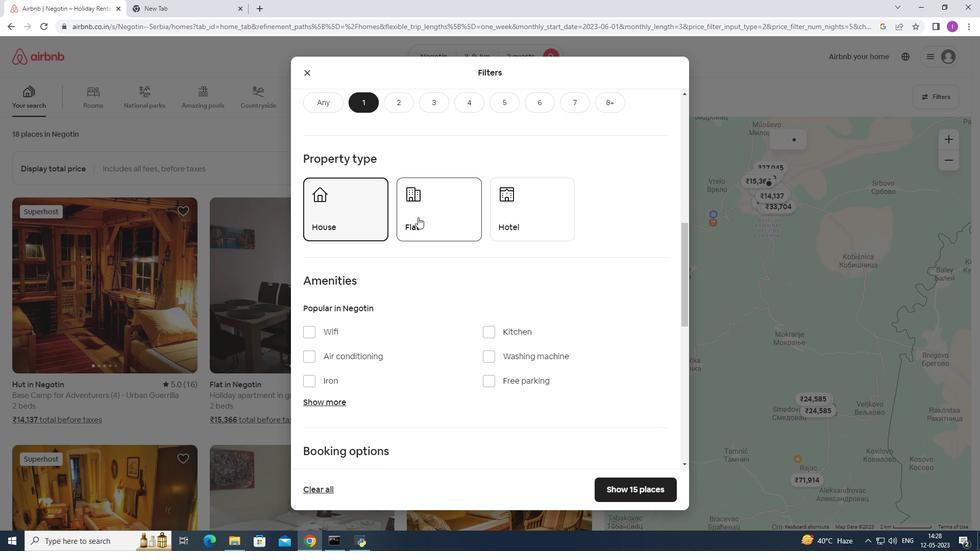 
Action: Mouse pressed left at (420, 216)
Screenshot: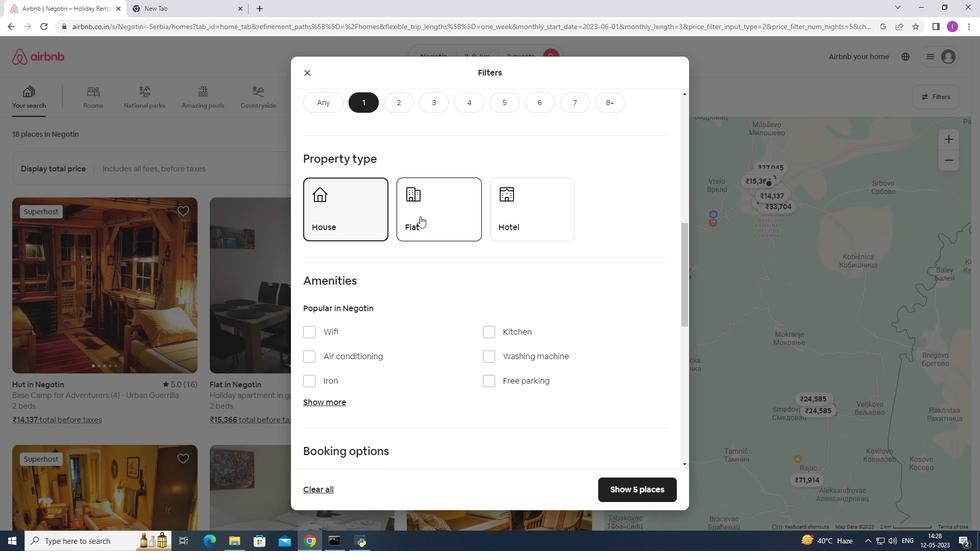 
Action: Mouse moved to (525, 224)
Screenshot: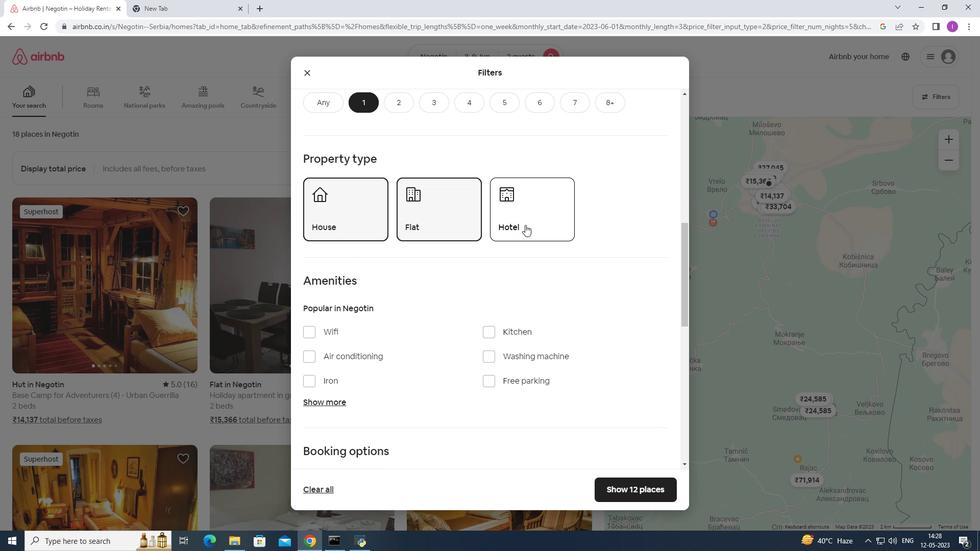 
Action: Mouse pressed left at (525, 224)
Screenshot: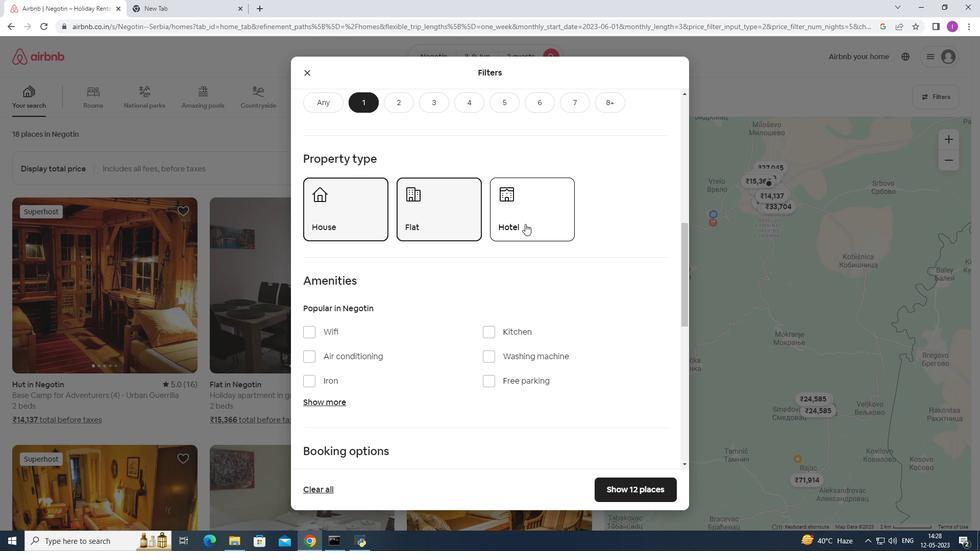 
Action: Mouse moved to (449, 288)
Screenshot: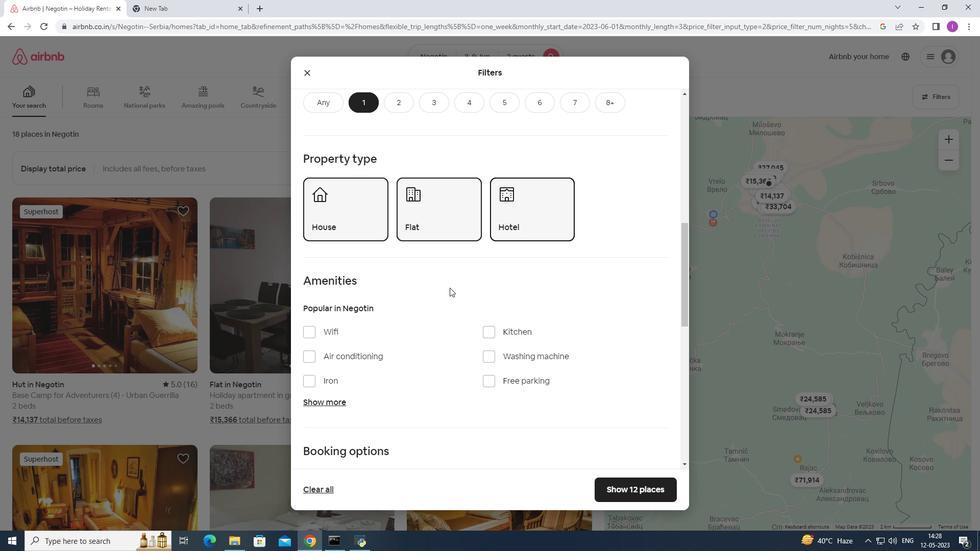 
Action: Mouse scrolled (449, 287) with delta (0, 0)
Screenshot: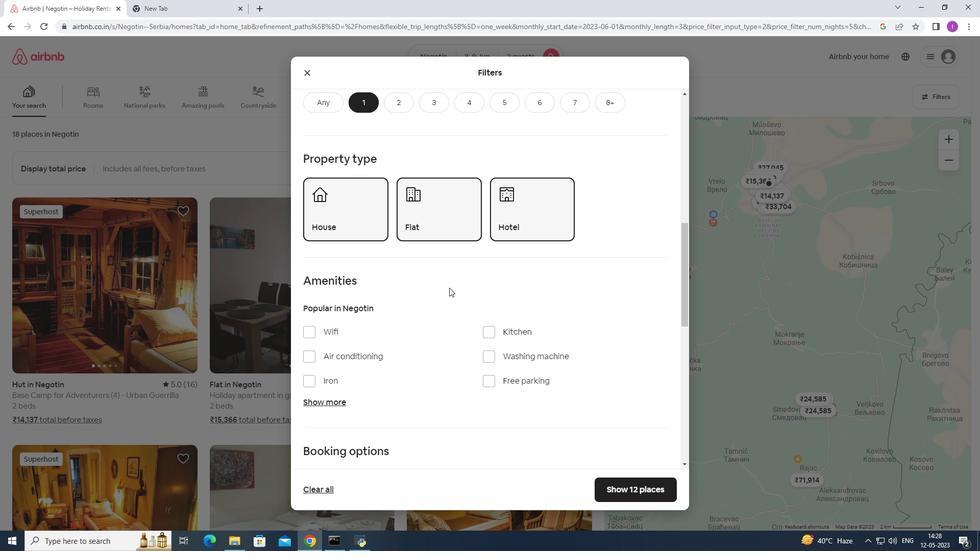 
Action: Mouse scrolled (449, 287) with delta (0, 0)
Screenshot: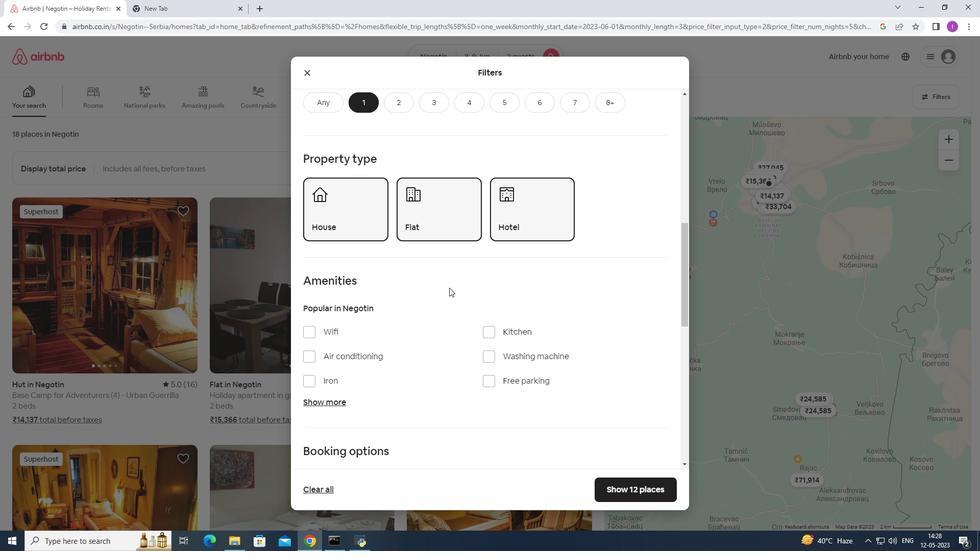 
Action: Mouse moved to (449, 290)
Screenshot: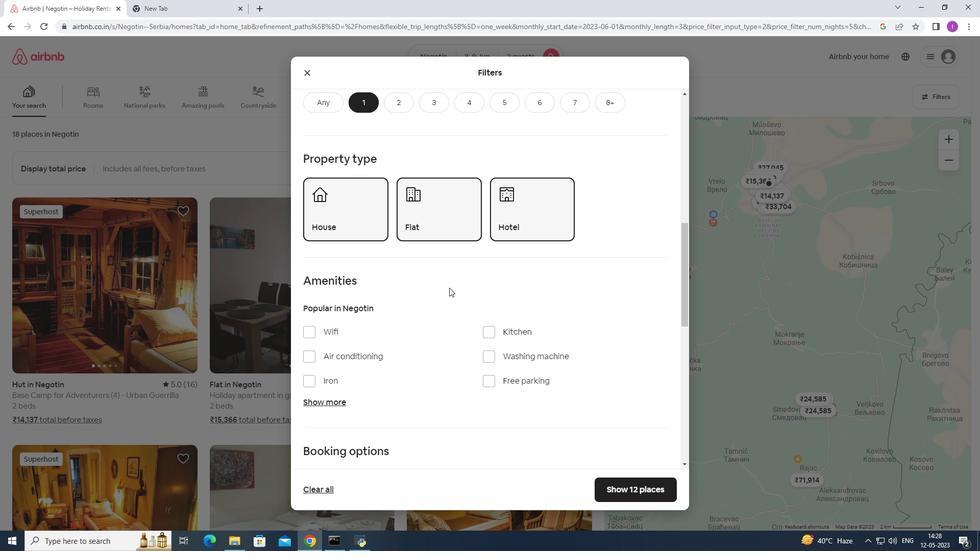 
Action: Mouse scrolled (449, 289) with delta (0, 0)
Screenshot: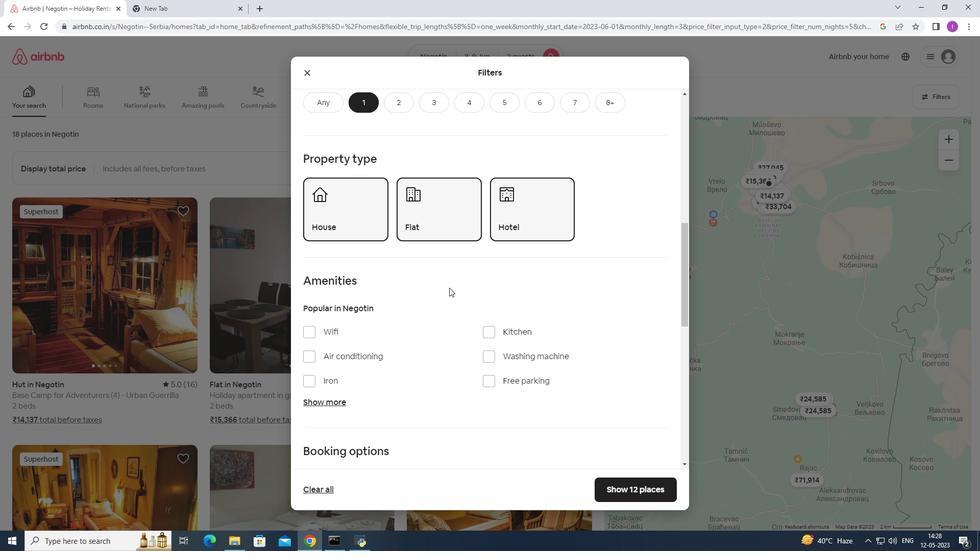 
Action: Mouse moved to (652, 362)
Screenshot: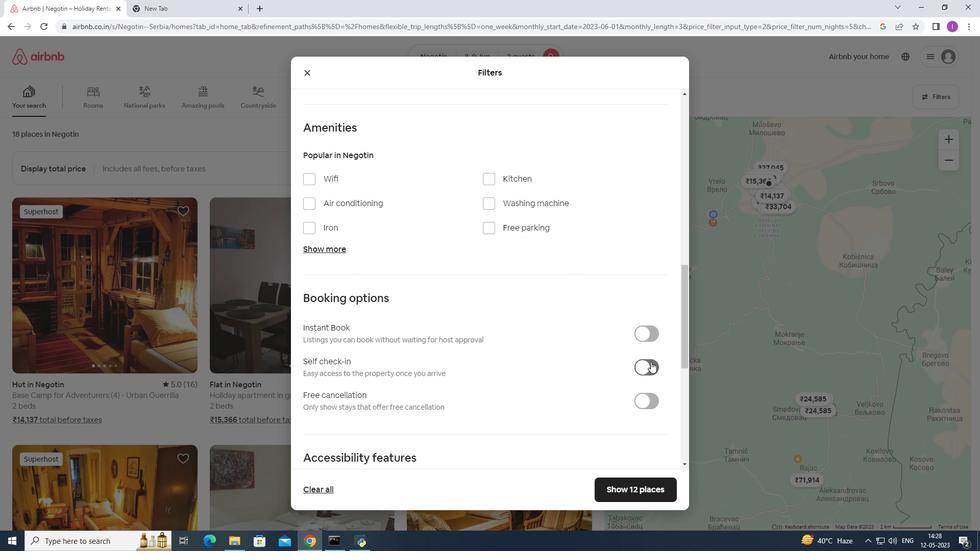 
Action: Mouse pressed left at (652, 362)
Screenshot: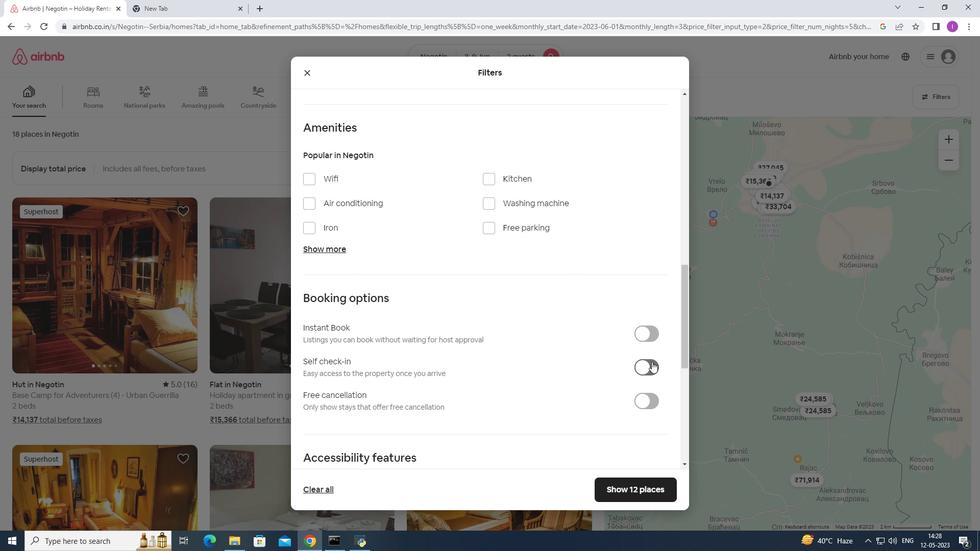
Action: Mouse moved to (487, 330)
Screenshot: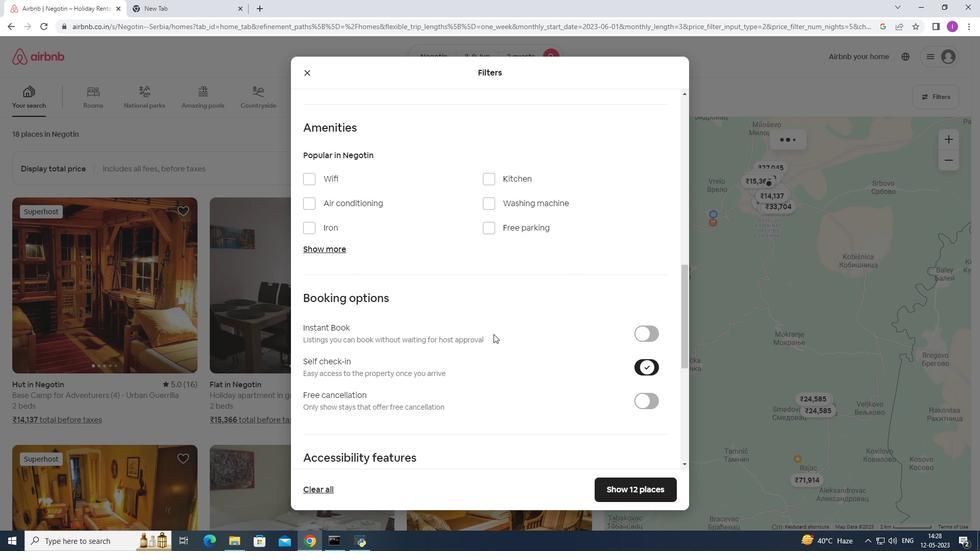 
Action: Mouse scrolled (487, 329) with delta (0, 0)
Screenshot: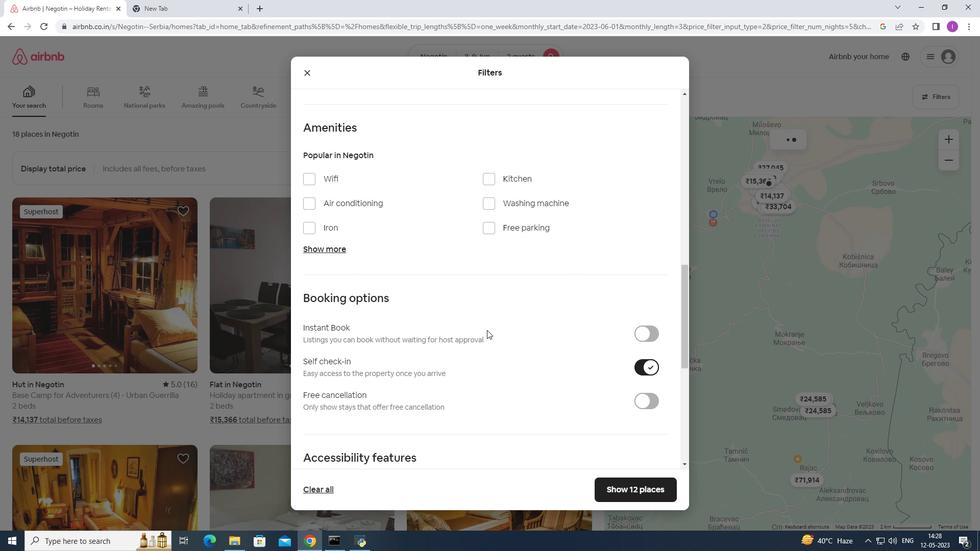 
Action: Mouse scrolled (487, 329) with delta (0, 0)
Screenshot: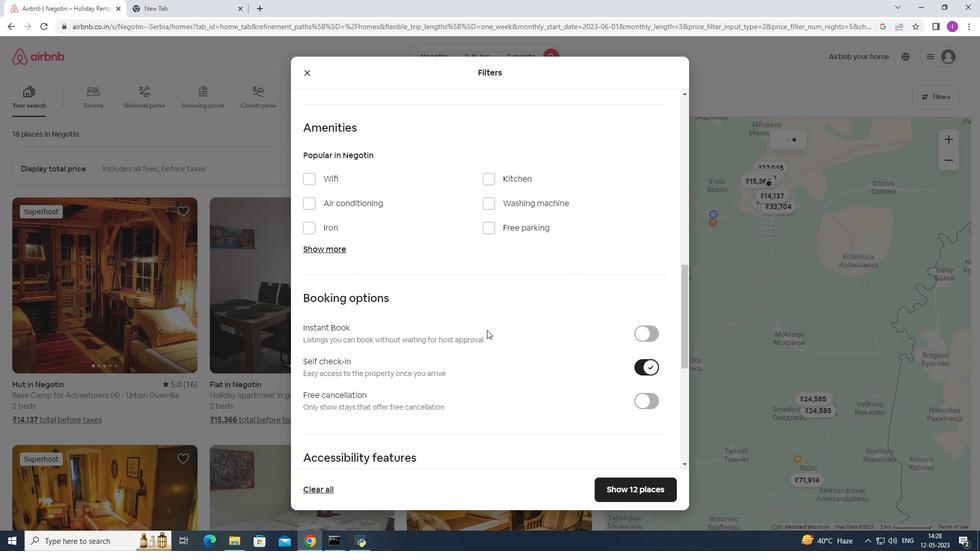 
Action: Mouse scrolled (487, 329) with delta (0, 0)
Screenshot: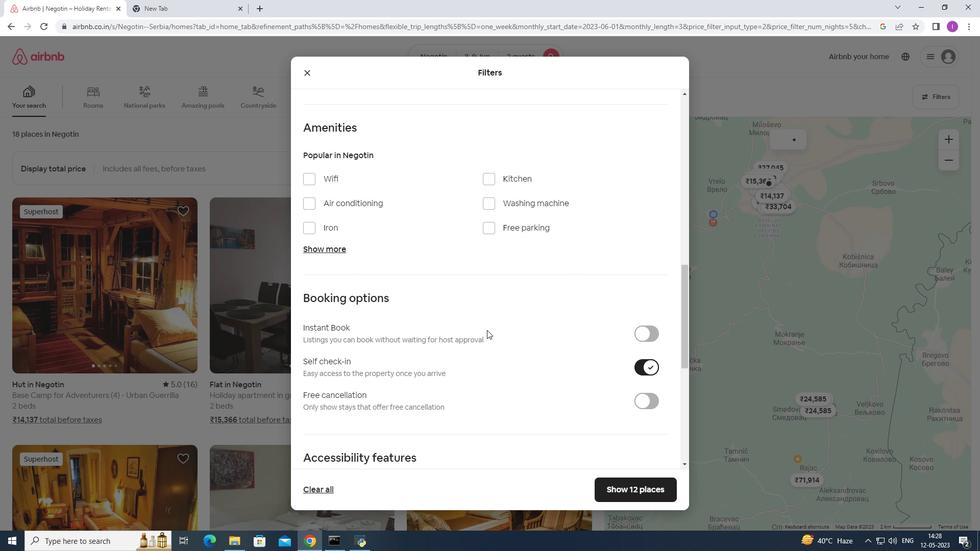 
Action: Mouse moved to (503, 316)
Screenshot: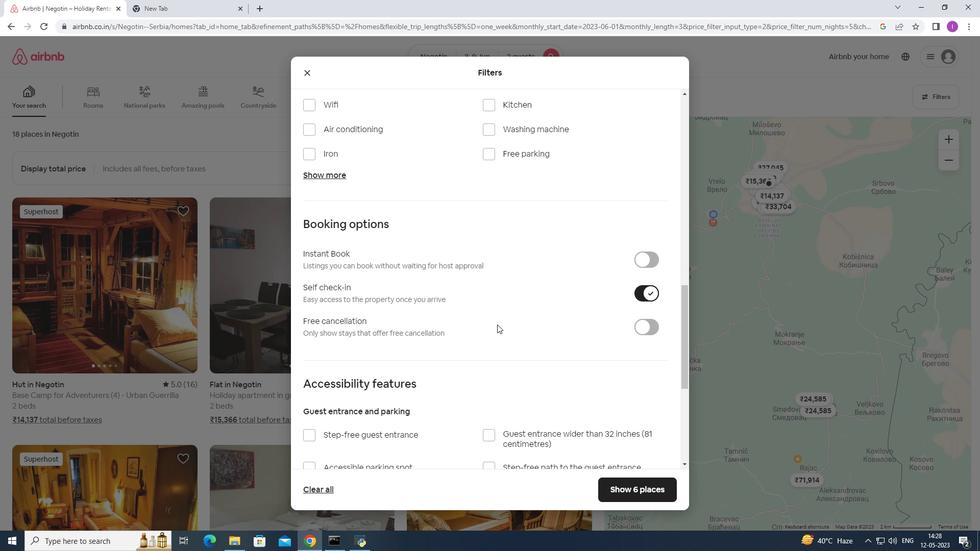 
Action: Mouse scrolled (503, 316) with delta (0, 0)
Screenshot: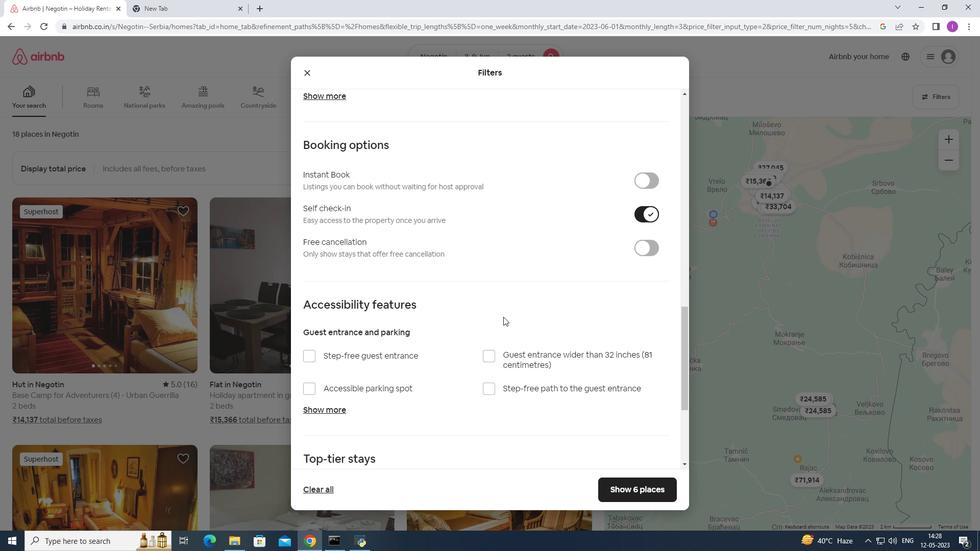 
Action: Mouse scrolled (503, 316) with delta (0, 0)
Screenshot: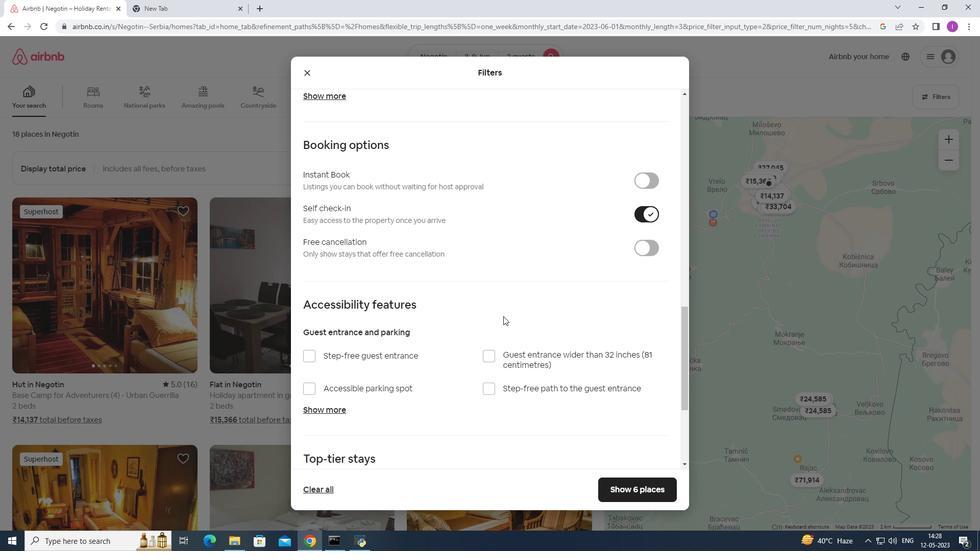 
Action: Mouse scrolled (503, 316) with delta (0, 0)
Screenshot: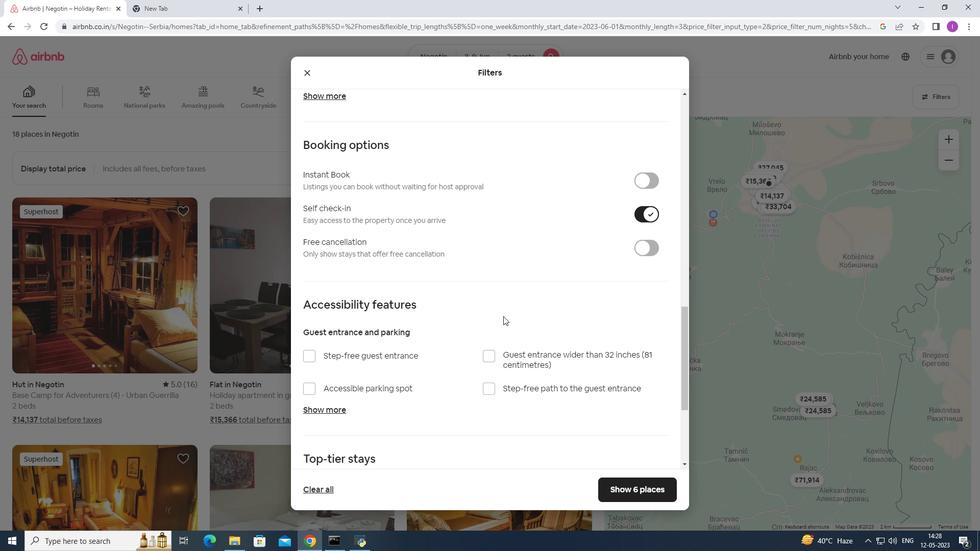 
Action: Mouse moved to (508, 300)
Screenshot: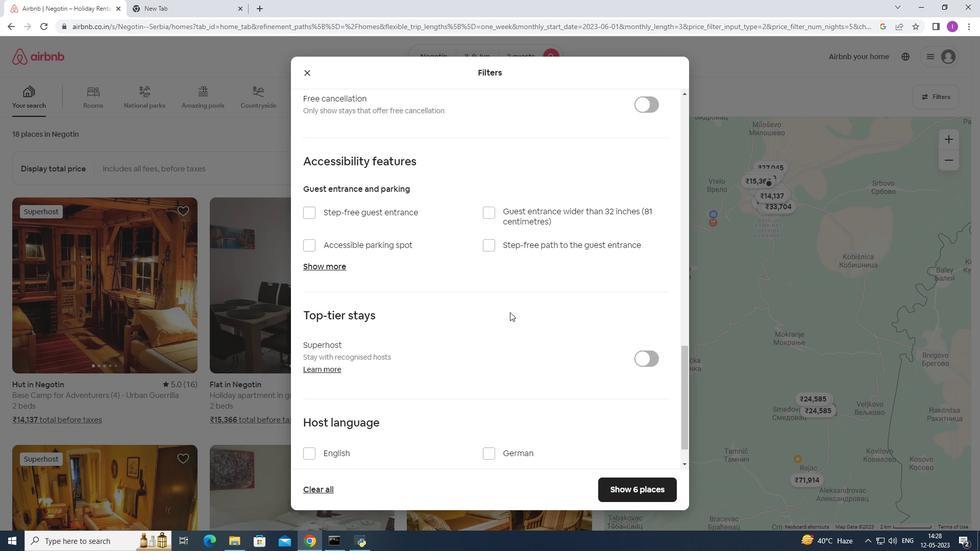 
Action: Mouse scrolled (508, 299) with delta (0, 0)
Screenshot: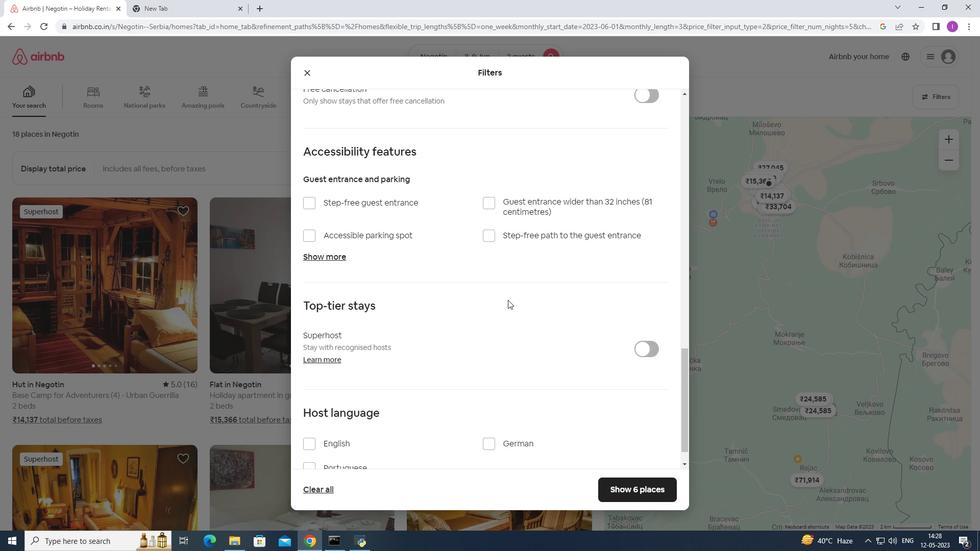 
Action: Mouse scrolled (508, 299) with delta (0, 0)
Screenshot: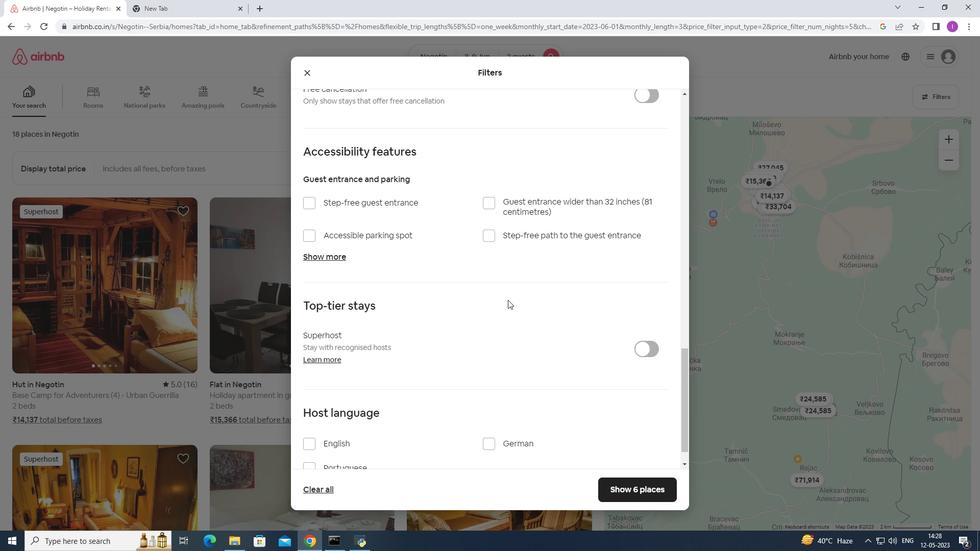 
Action: Mouse scrolled (508, 299) with delta (0, 0)
Screenshot: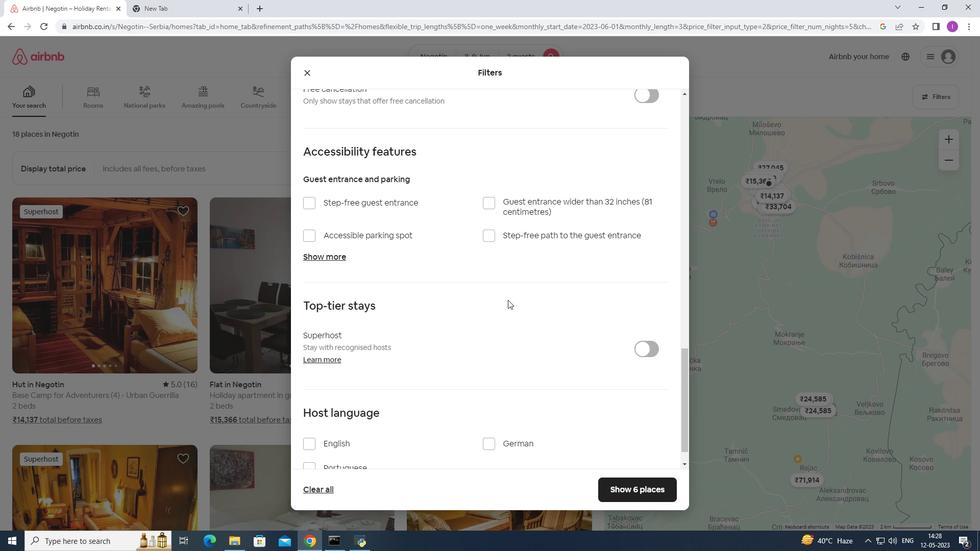 
Action: Mouse scrolled (508, 299) with delta (0, 0)
Screenshot: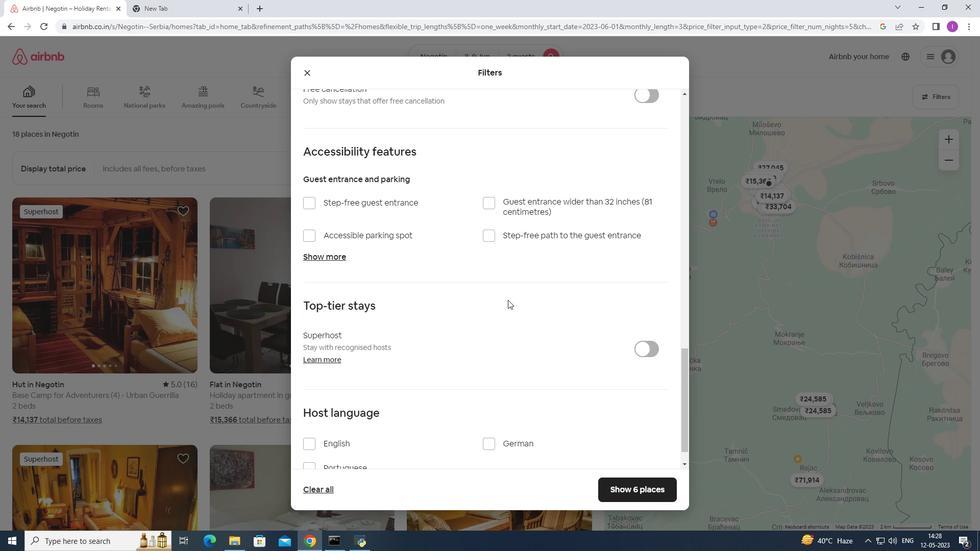 
Action: Mouse scrolled (508, 299) with delta (0, 0)
Screenshot: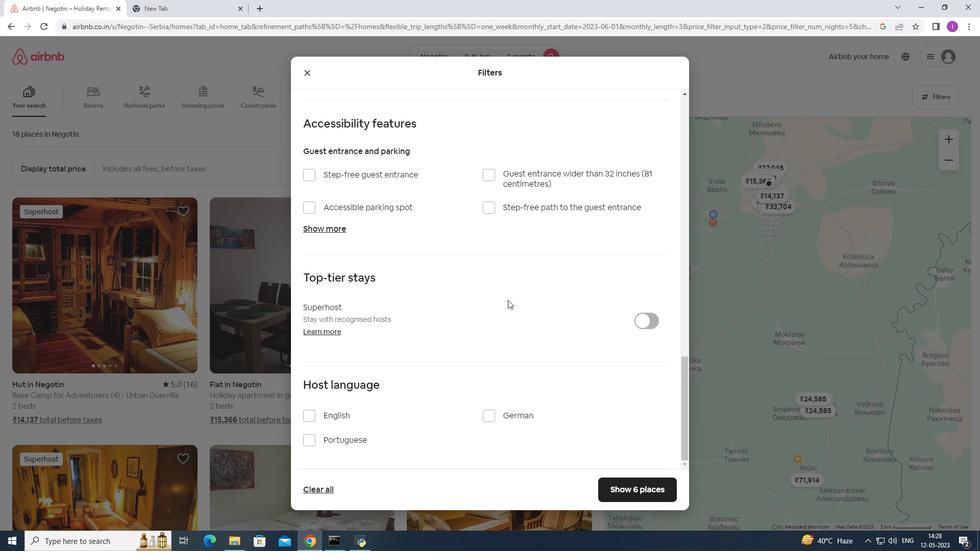 
Action: Mouse scrolled (508, 299) with delta (0, 0)
Screenshot: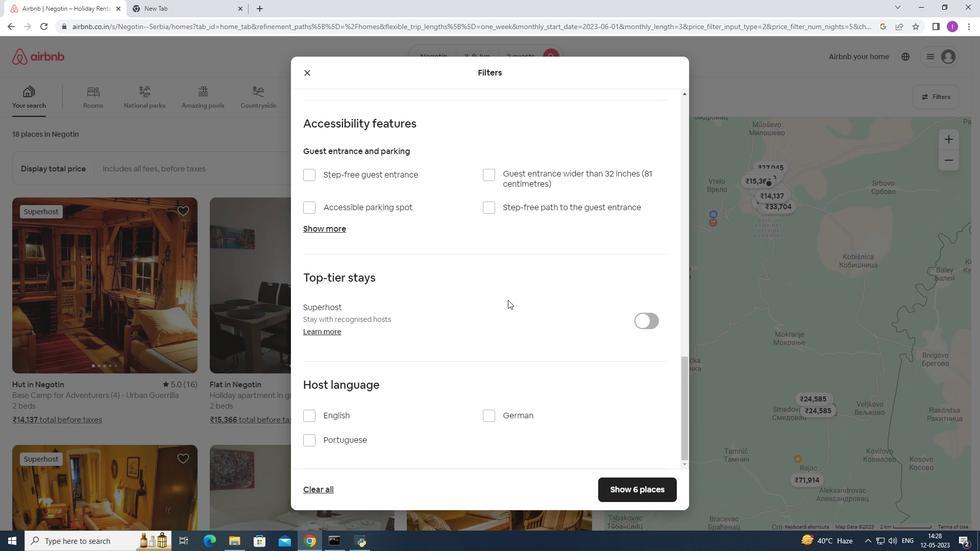 
Action: Mouse moved to (505, 304)
Screenshot: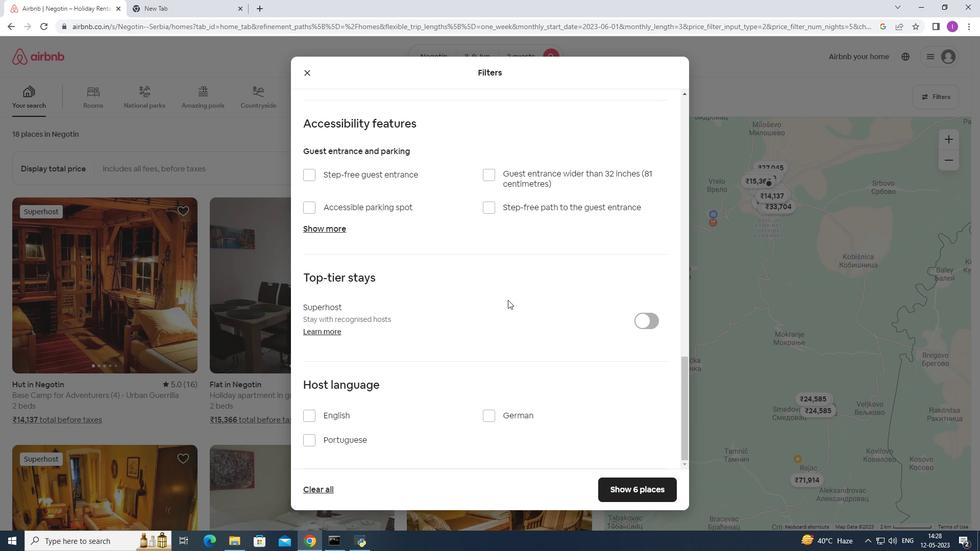 
Action: Mouse scrolled (505, 303) with delta (0, 0)
Screenshot: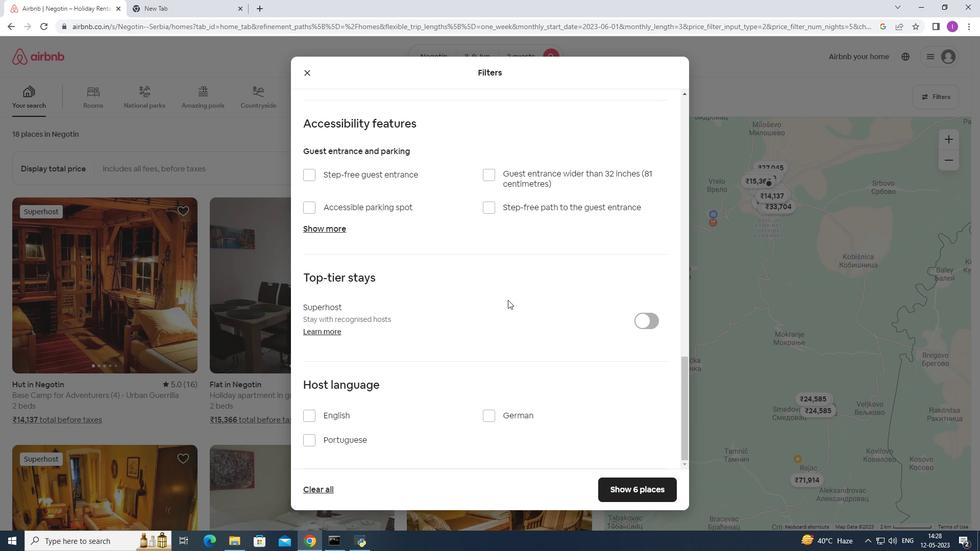 
Action: Mouse moved to (308, 418)
Screenshot: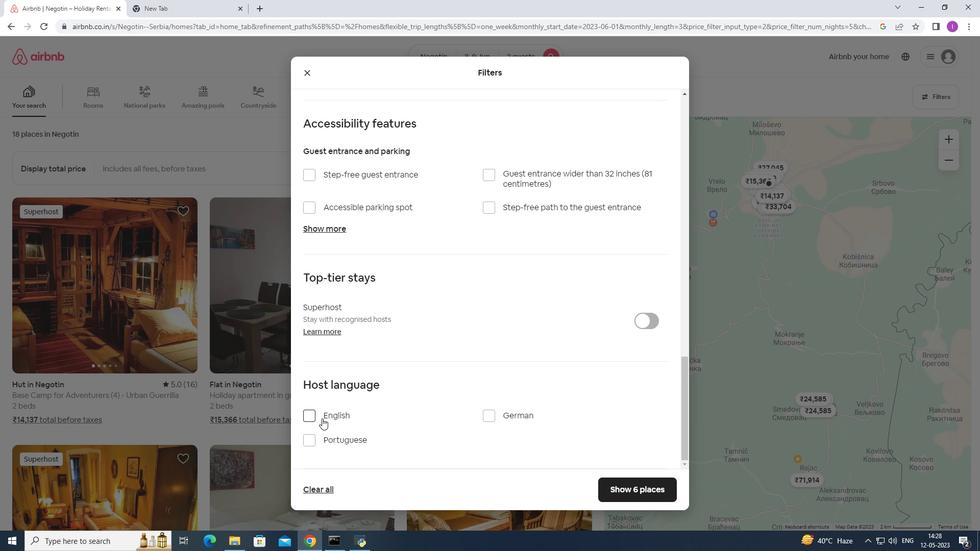 
Action: Mouse pressed left at (308, 418)
Screenshot: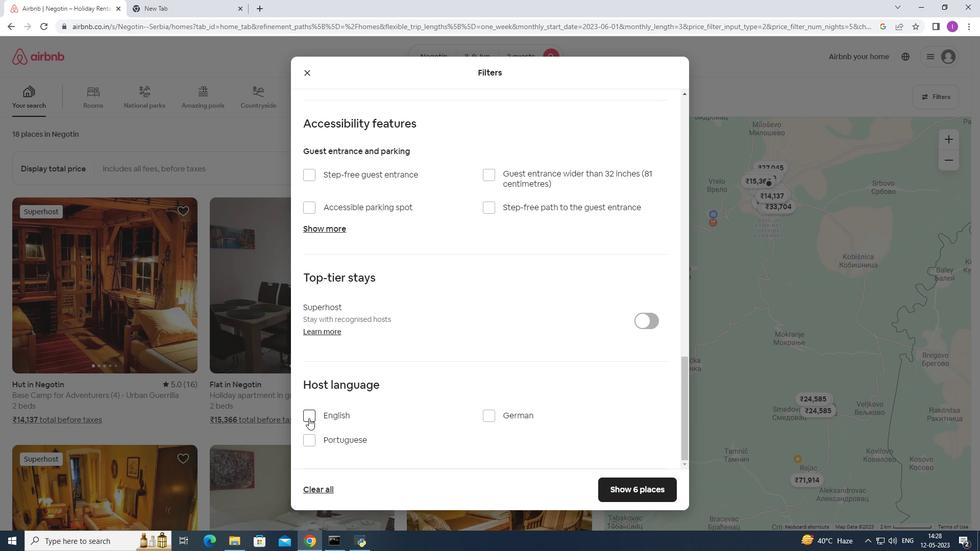 
Action: Mouse moved to (644, 488)
Screenshot: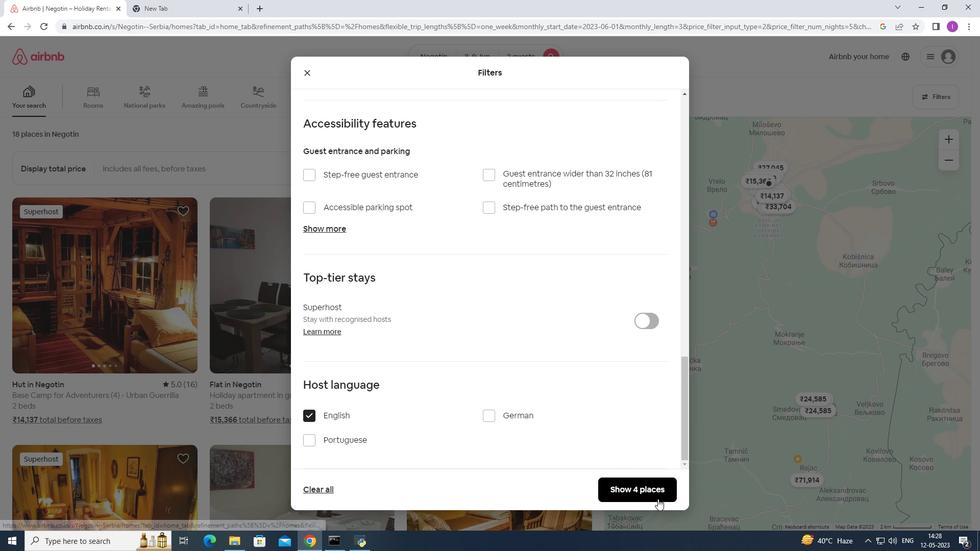
Action: Mouse pressed left at (644, 488)
Screenshot: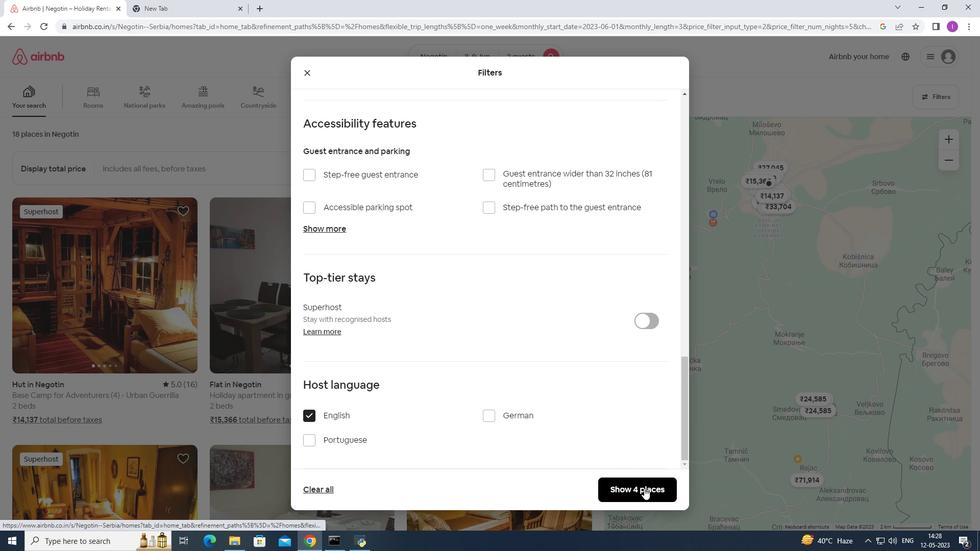
Action: Mouse moved to (646, 488)
Screenshot: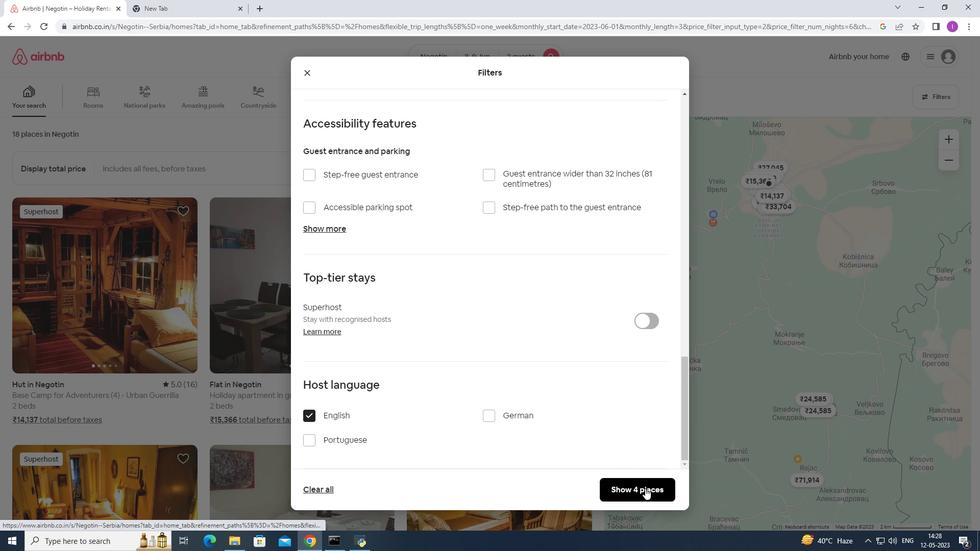 
